Task: For heading  Tahoma with underline.  font size for heading20,  'Change the font style of data to'Arial.  and font size to 12,  Change the alignment of both headline & data to Align left.  In the sheet  Expense Tracker Log Workbook Spreadsheet
Action: Mouse moved to (1059, 44)
Screenshot: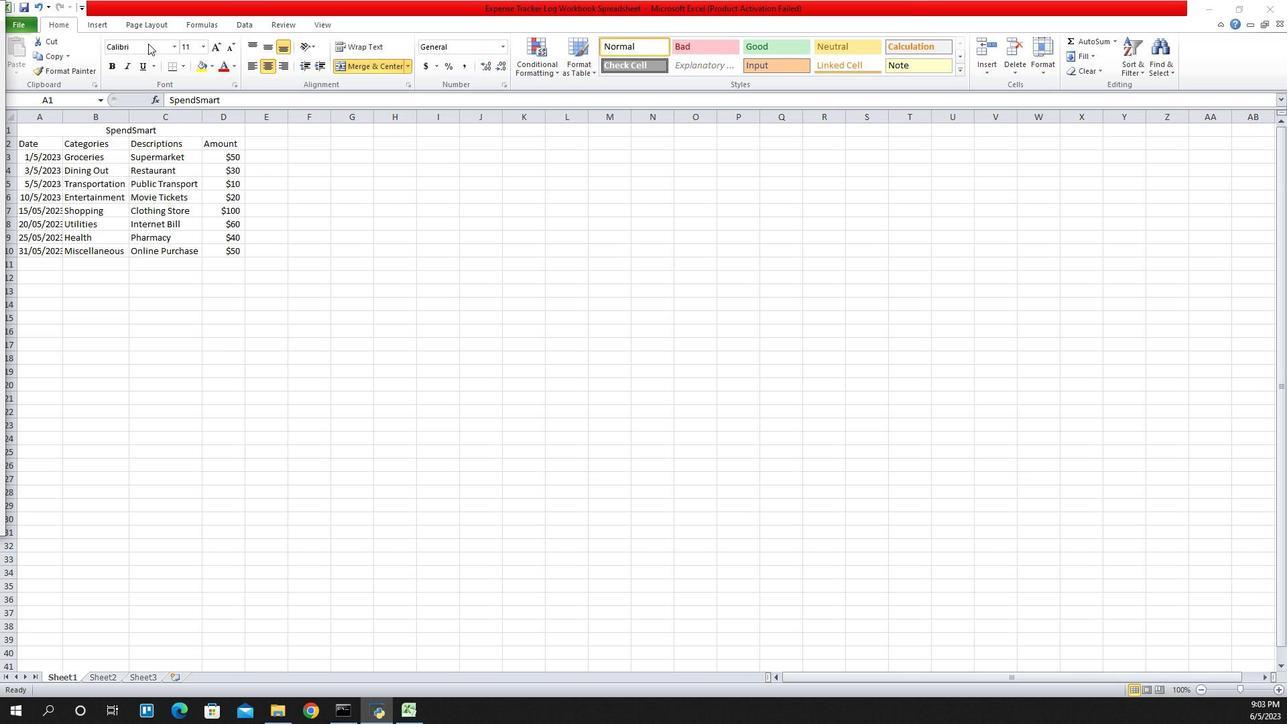 
Action: Mouse pressed left at (1059, 44)
Screenshot: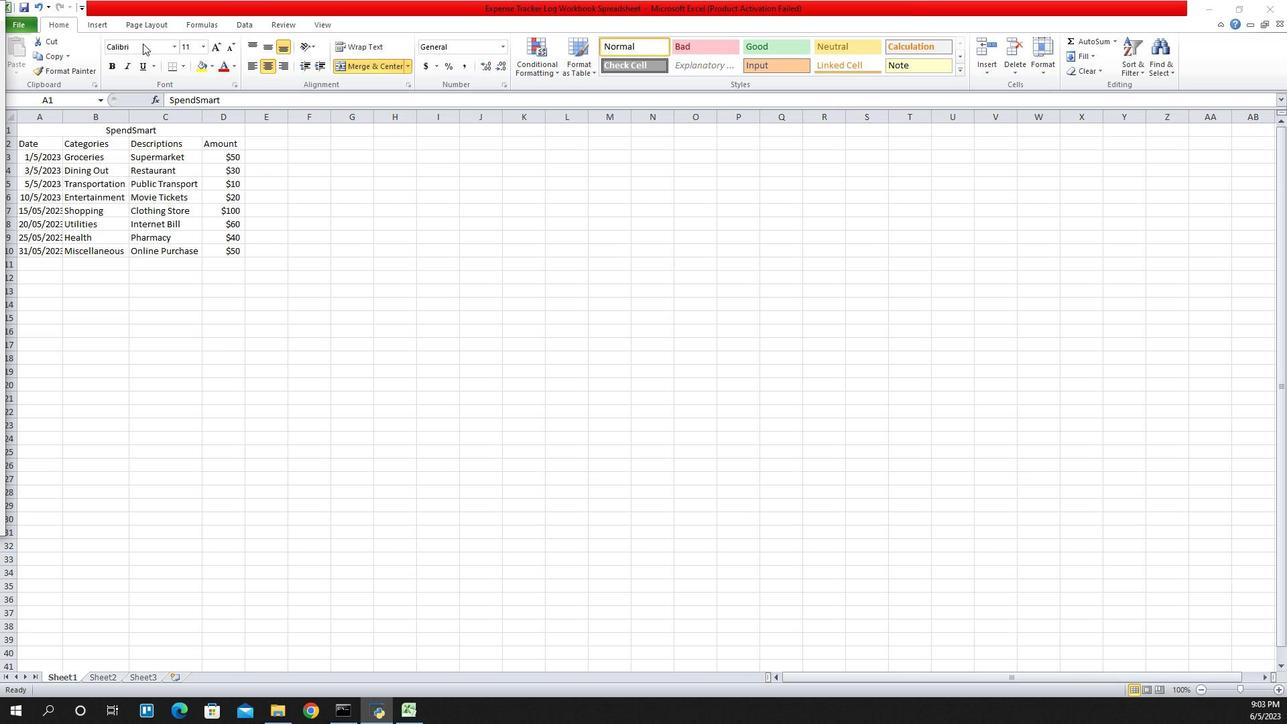 
Action: Mouse moved to (1053, 48)
Screenshot: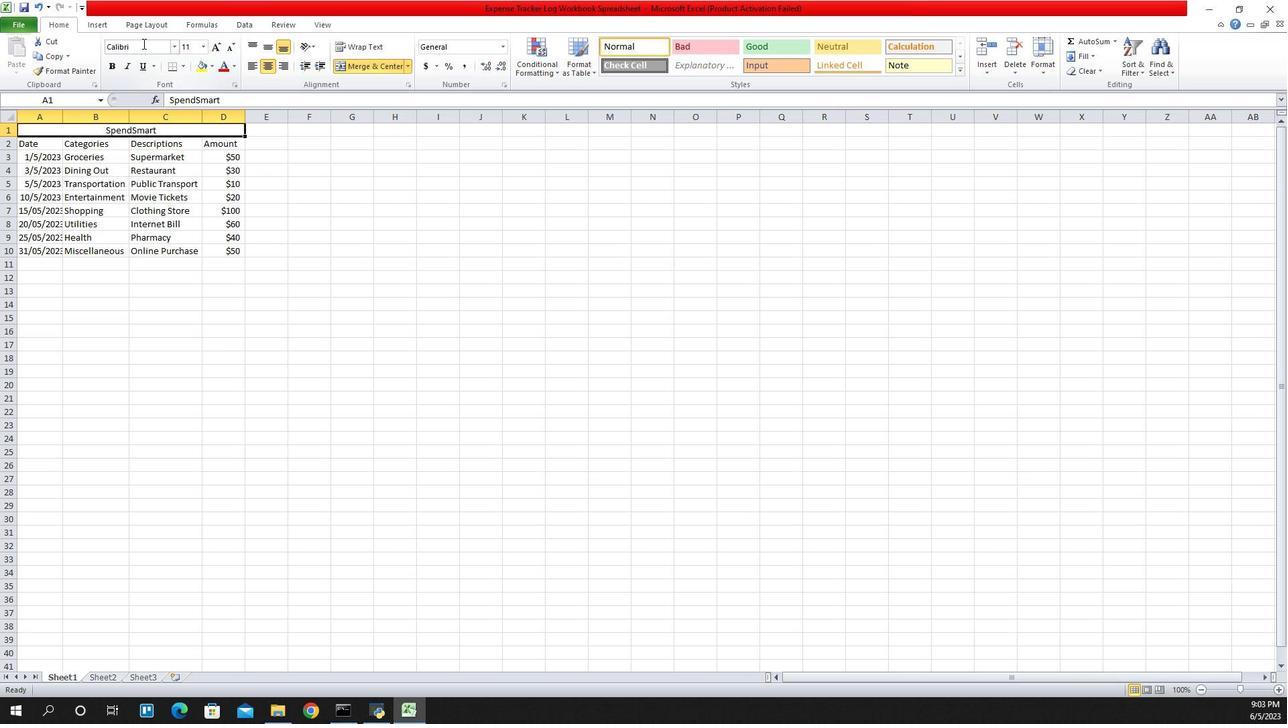 
Action: Mouse pressed left at (1053, 48)
Screenshot: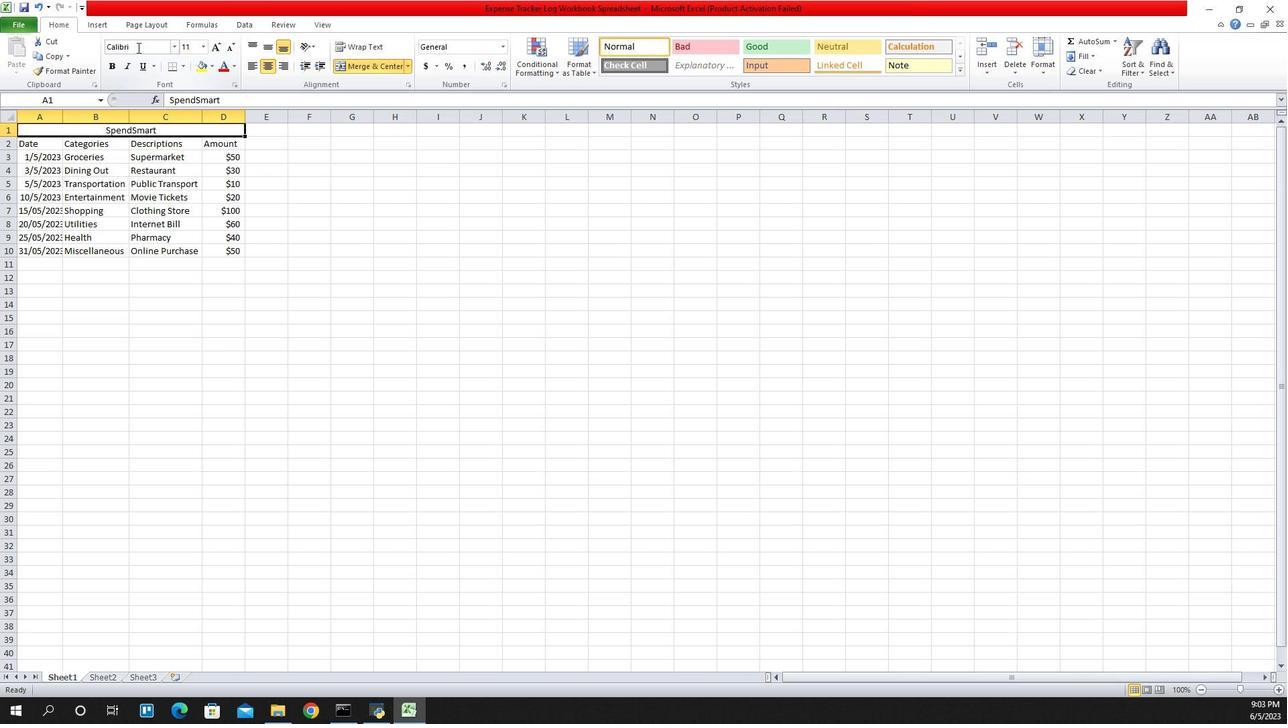 
Action: Key pressed <Key.backspace><Key.caps_lock>T<Key.caps_lock>ahoma<Key.enter>
Screenshot: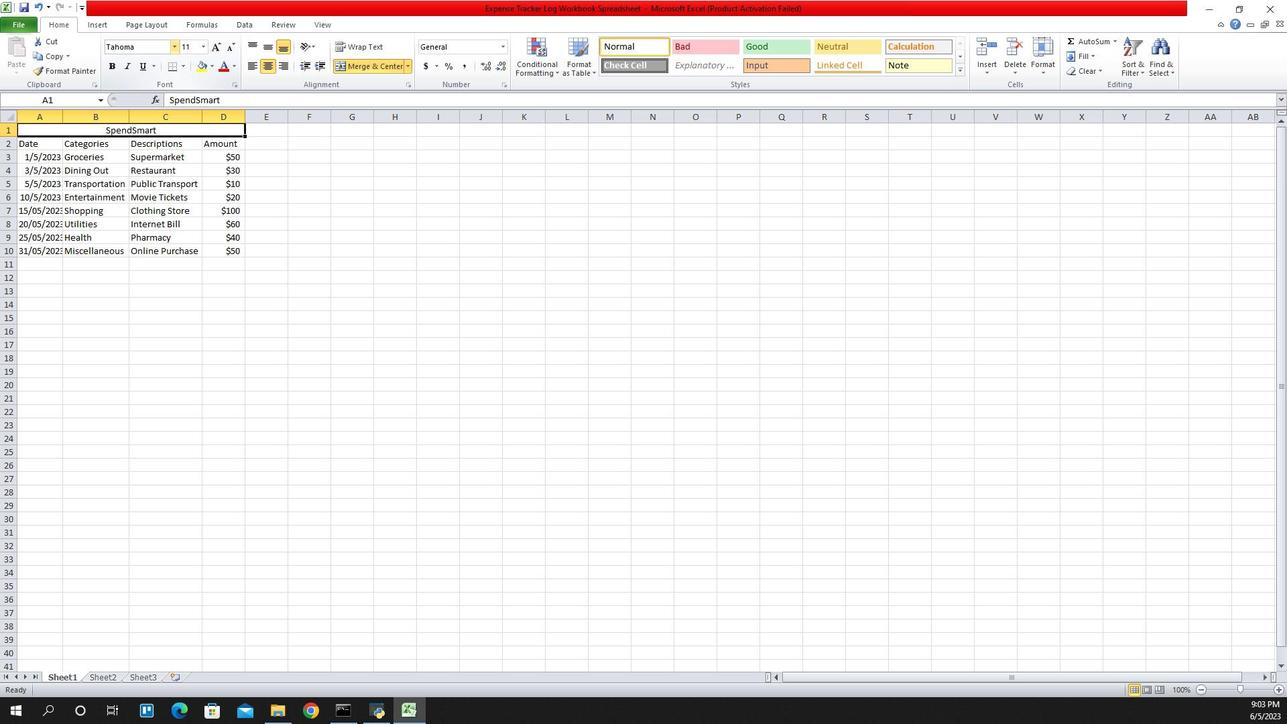 
Action: Mouse moved to (1060, 67)
Screenshot: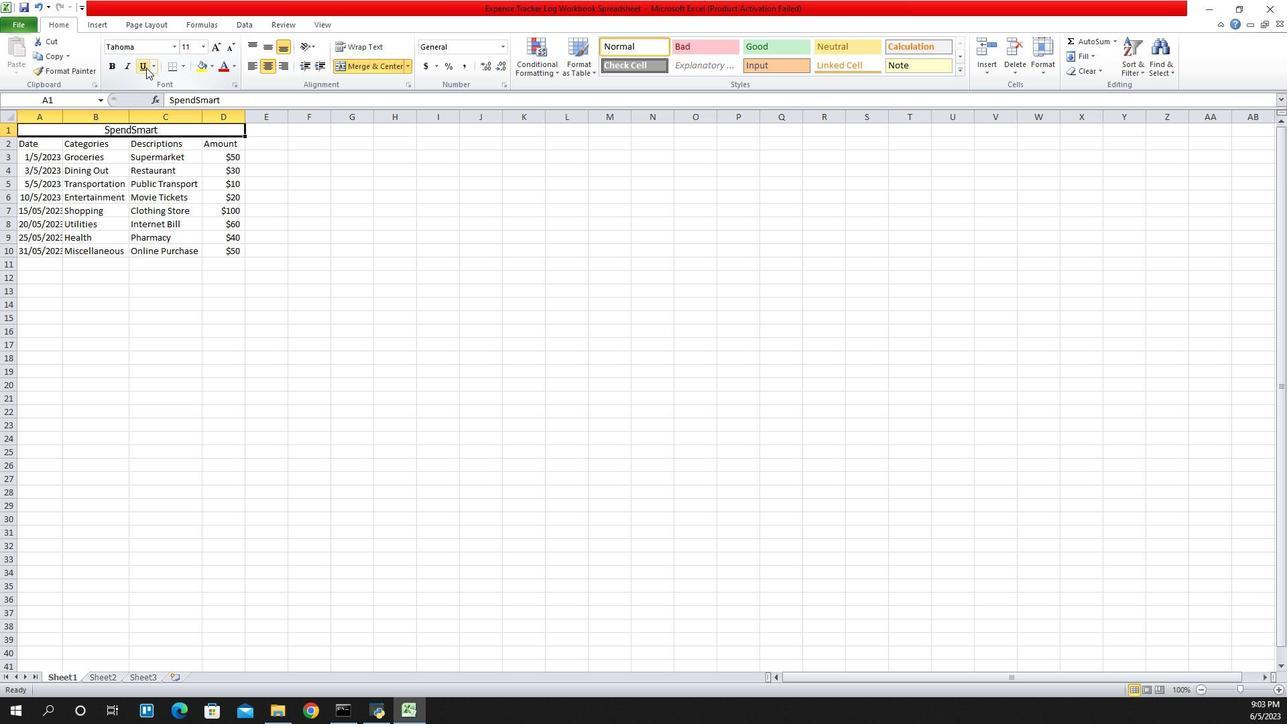 
Action: Mouse pressed left at (1060, 67)
Screenshot: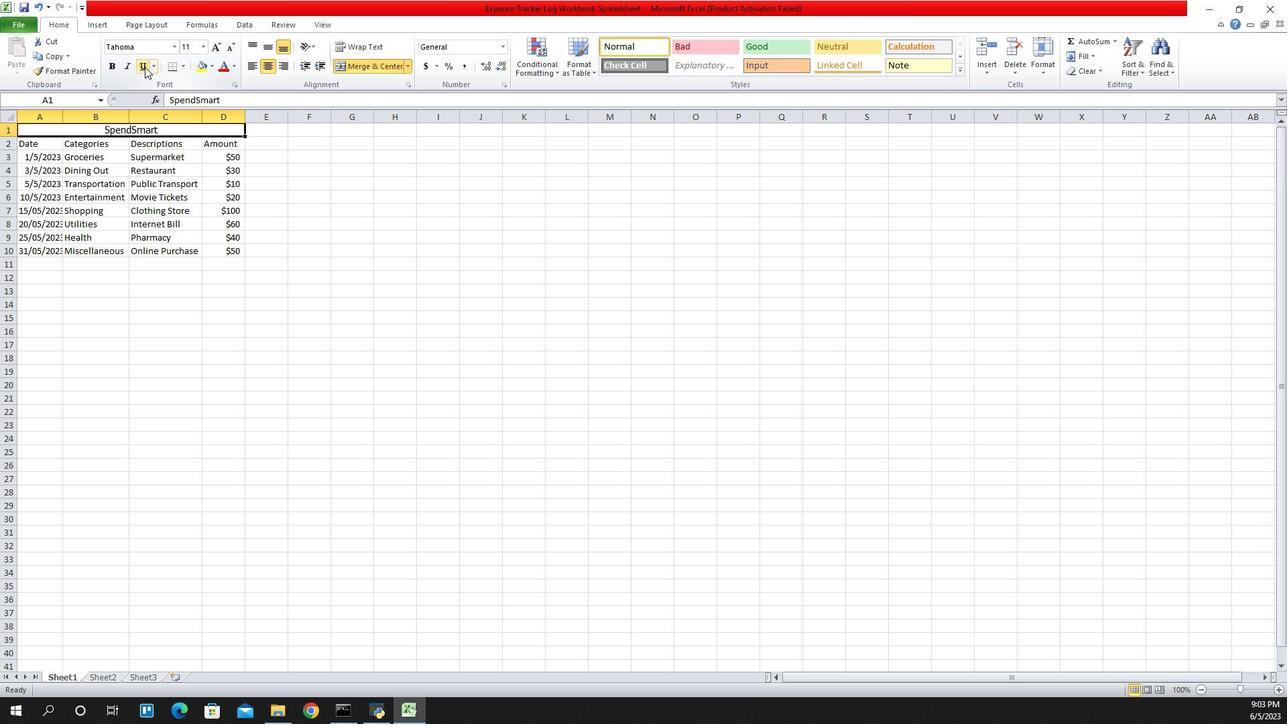
Action: Mouse moved to (1117, 48)
Screenshot: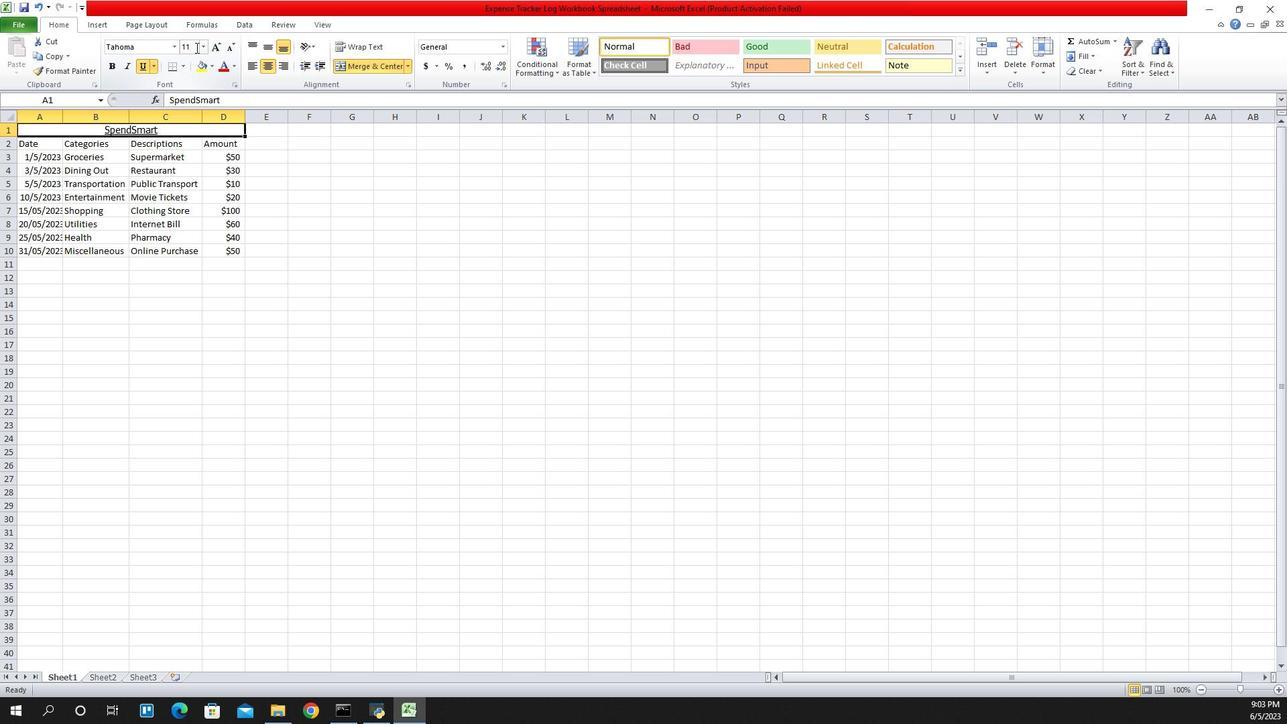 
Action: Mouse pressed left at (1117, 48)
Screenshot: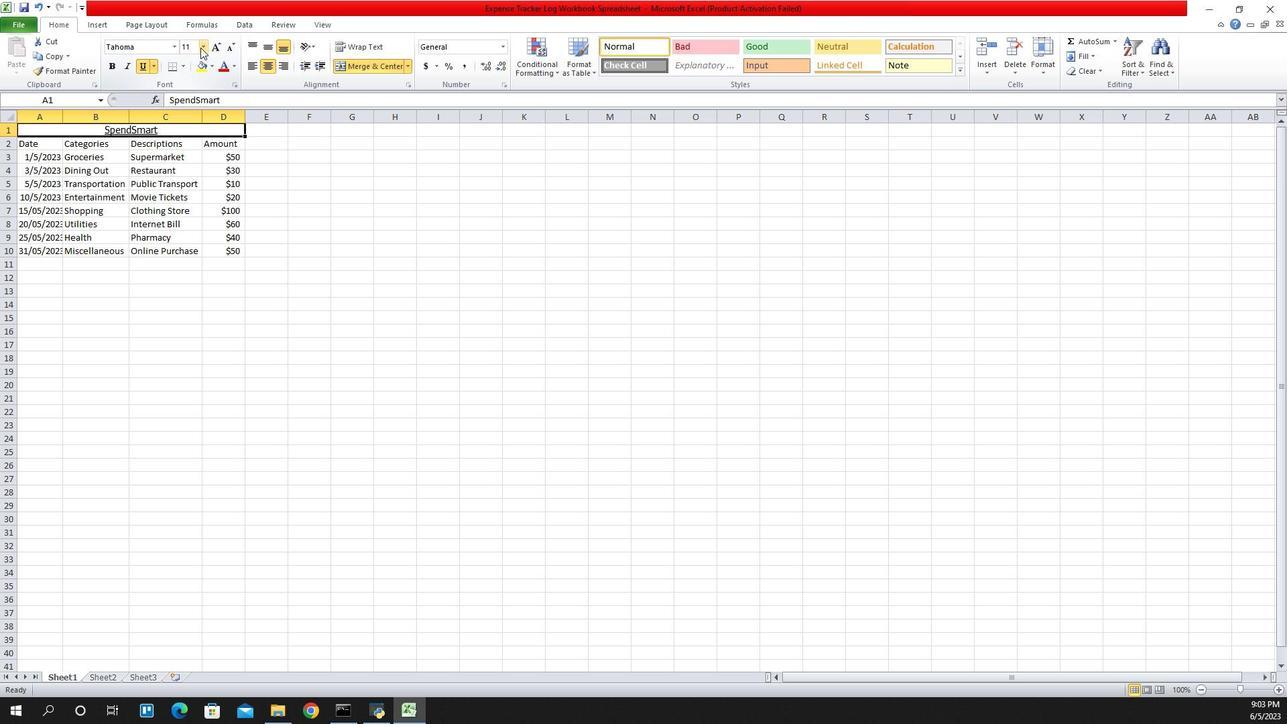 
Action: Mouse moved to (1105, 153)
Screenshot: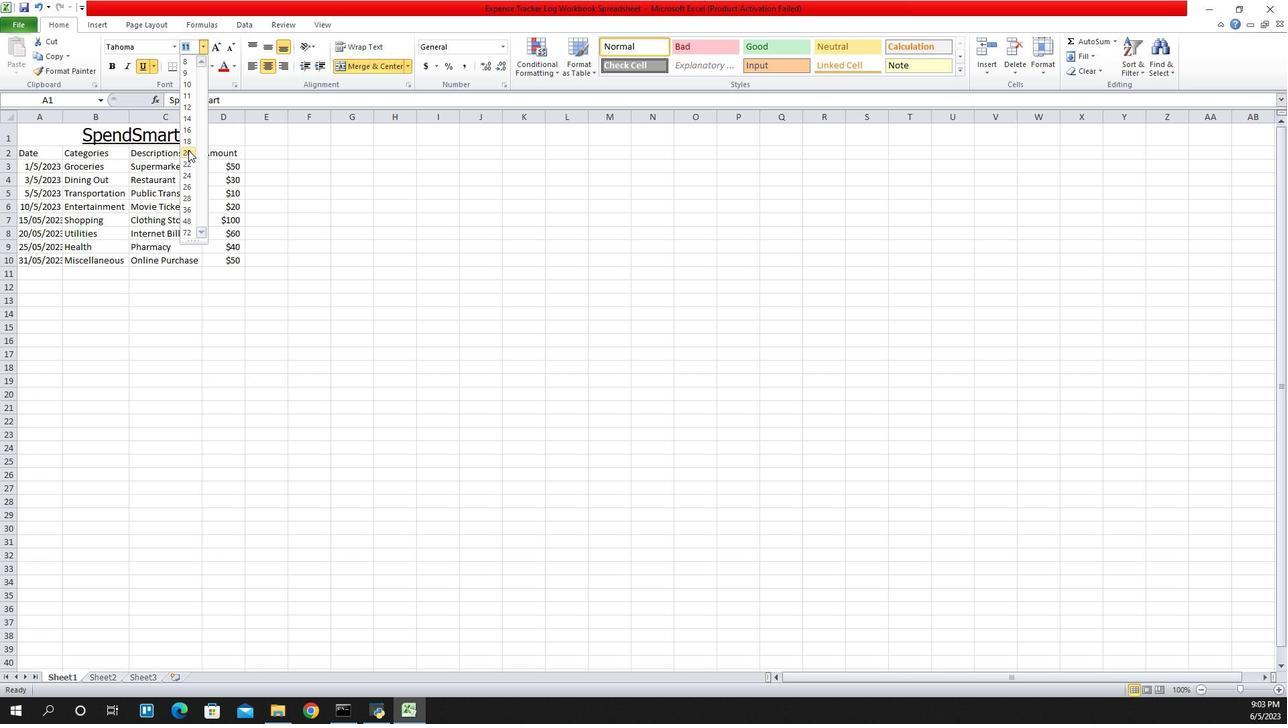 
Action: Mouse pressed left at (1105, 153)
Screenshot: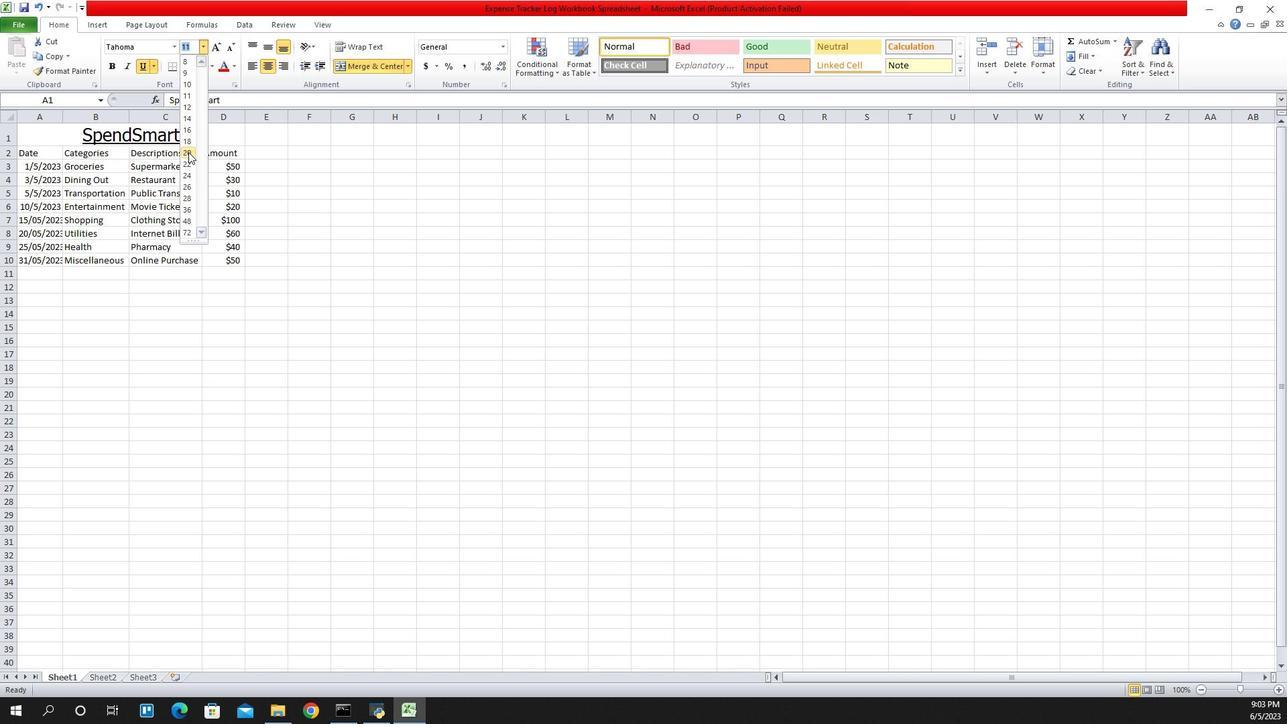 
Action: Mouse moved to (954, 152)
Screenshot: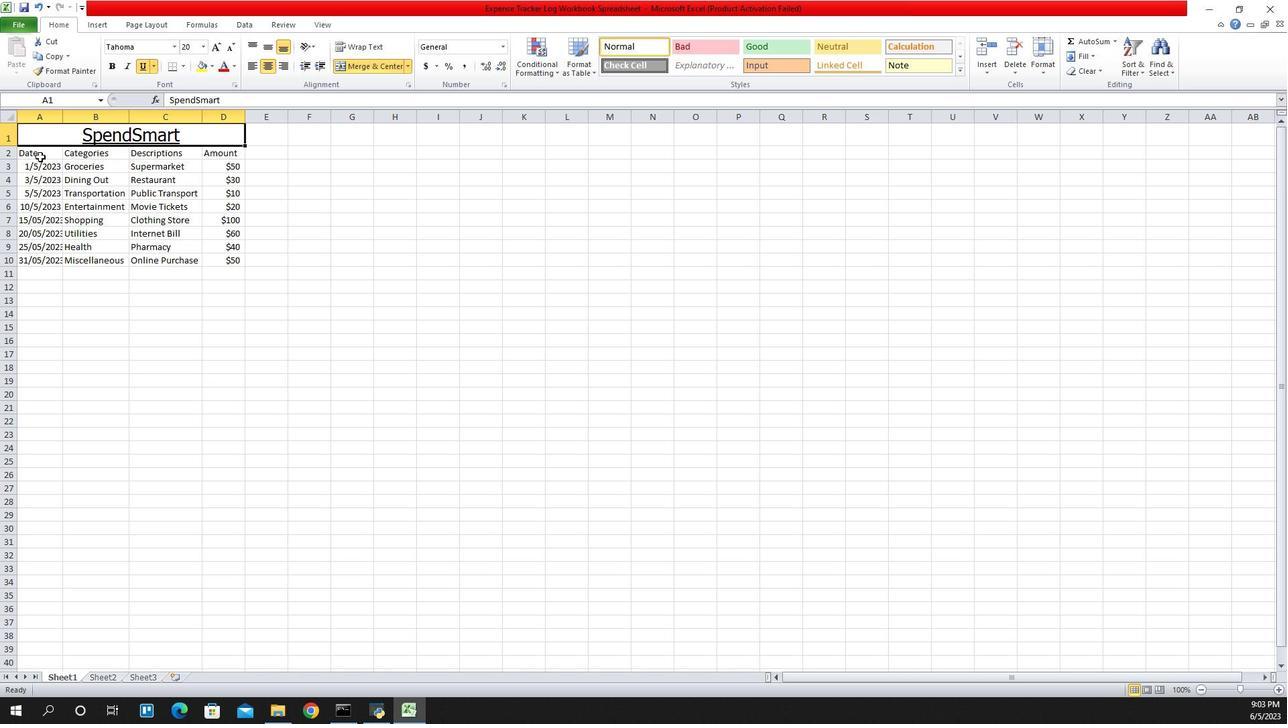 
Action: Mouse pressed left at (954, 152)
Screenshot: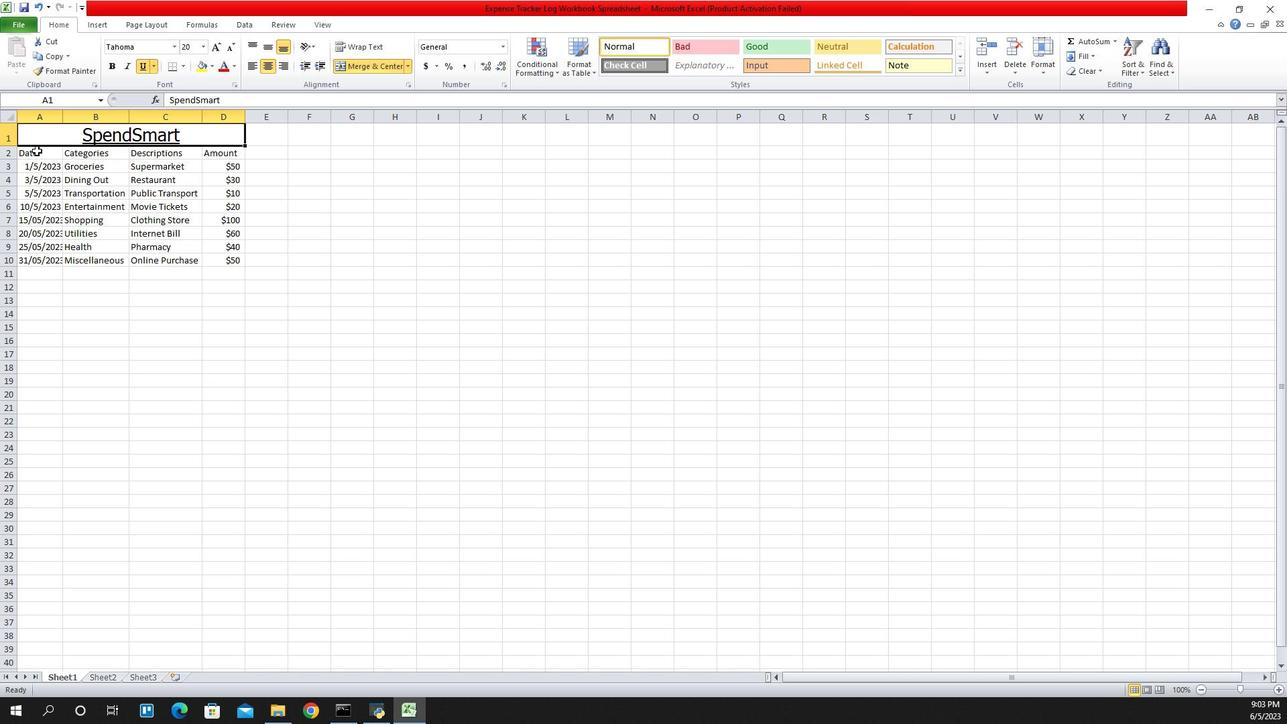 
Action: Mouse moved to (1092, 47)
Screenshot: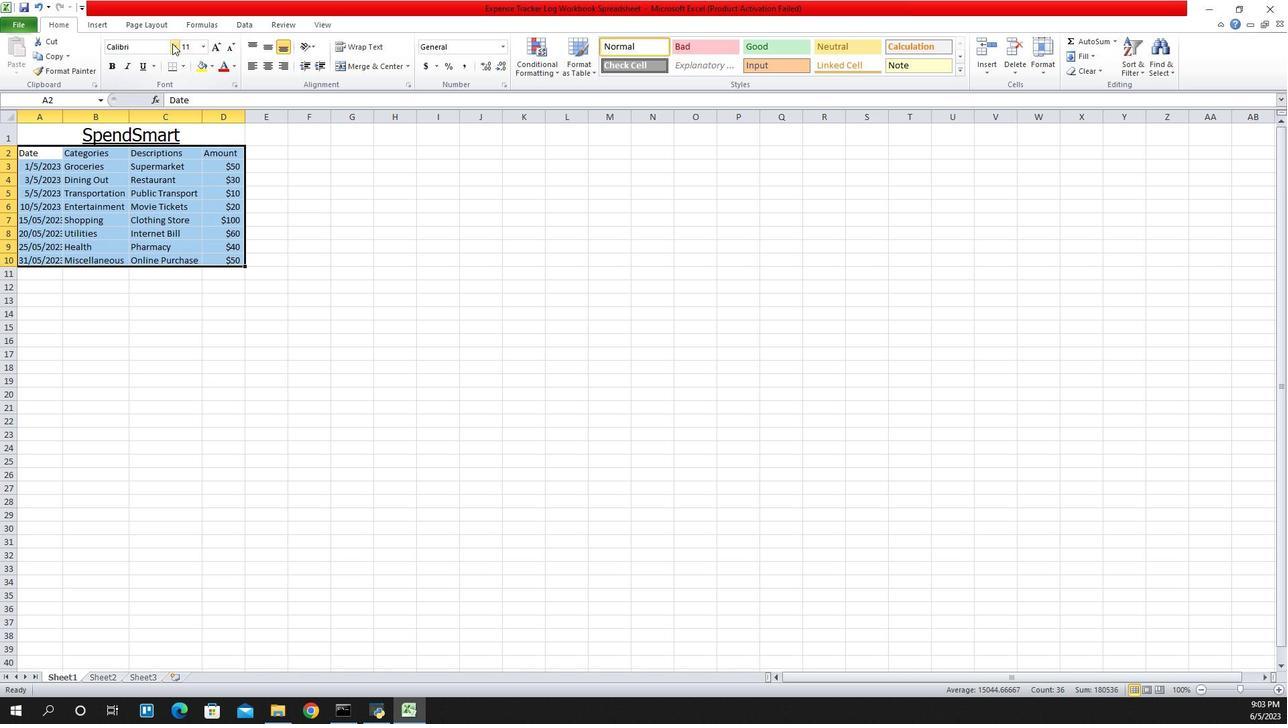
Action: Mouse pressed left at (1092, 47)
Screenshot: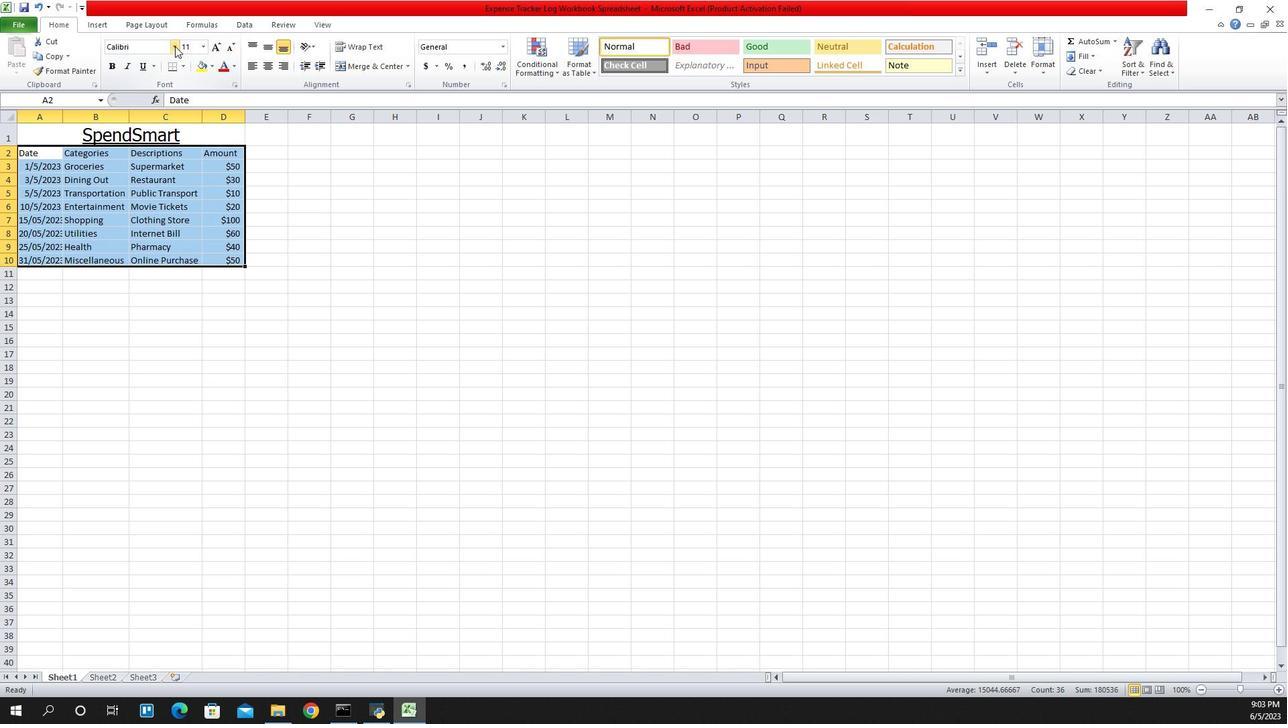 
Action: Mouse moved to (1065, 155)
Screenshot: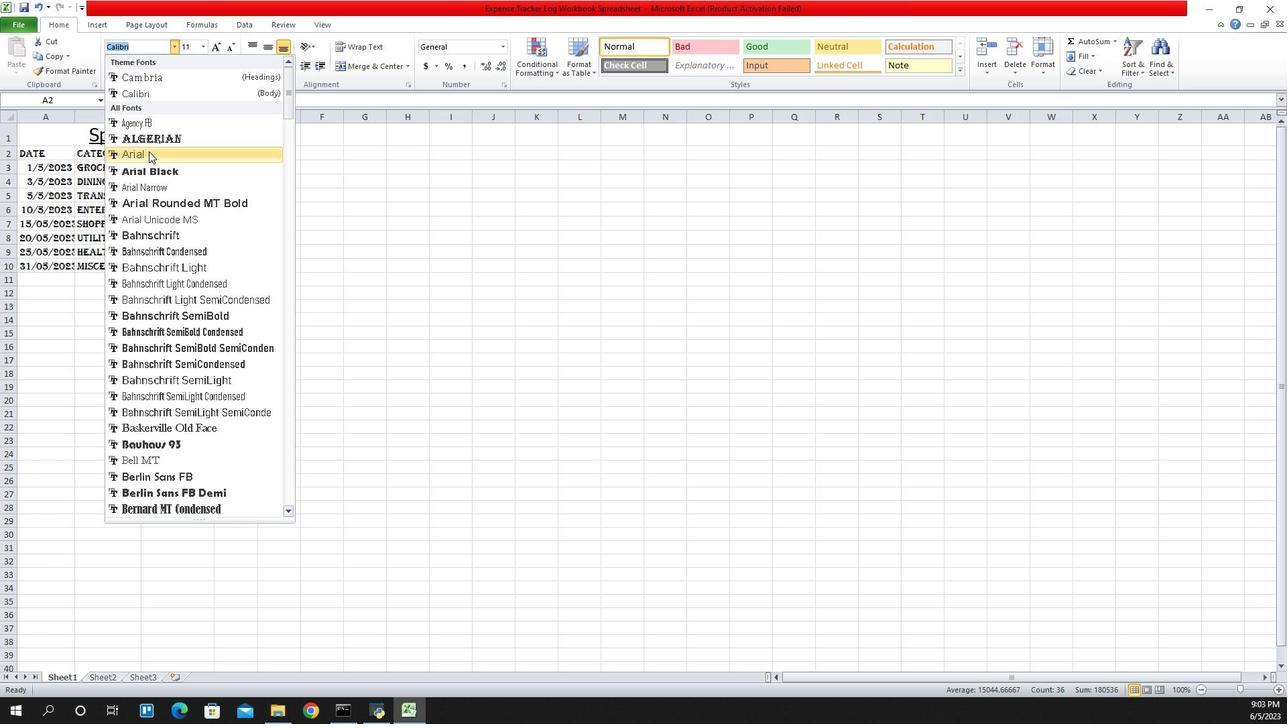 
Action: Mouse pressed left at (1065, 155)
Screenshot: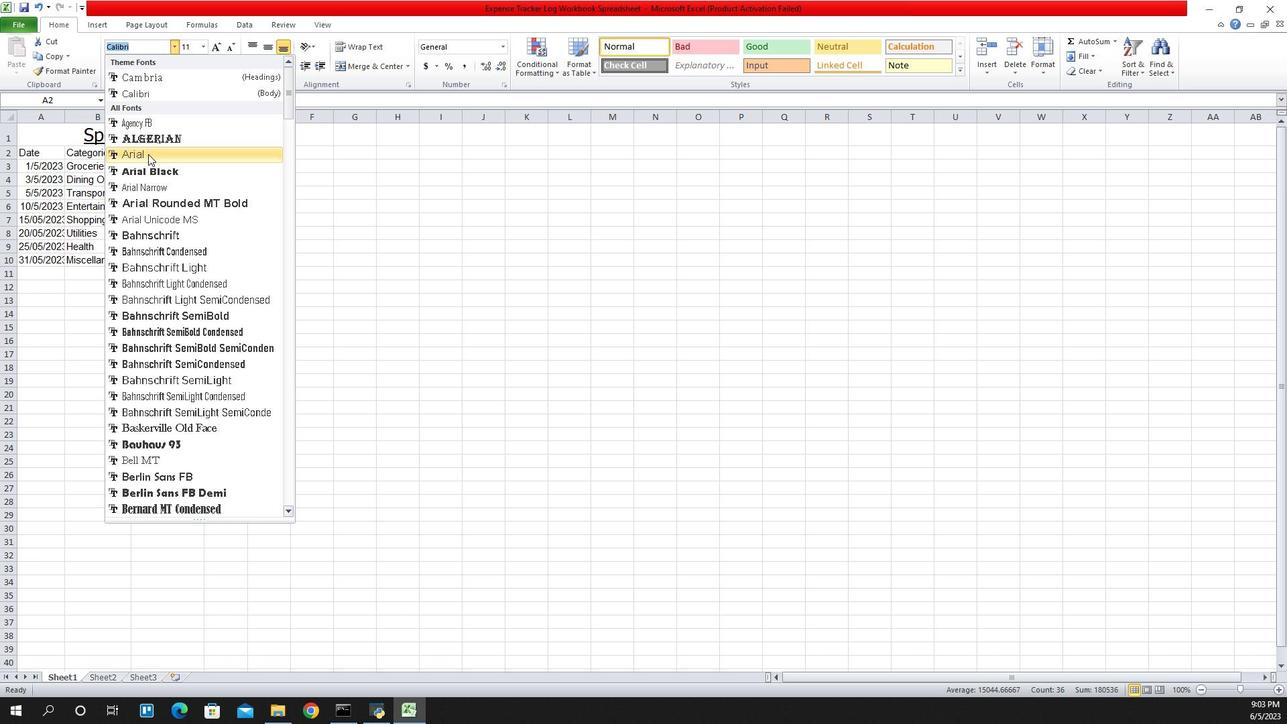 
Action: Mouse moved to (1122, 43)
Screenshot: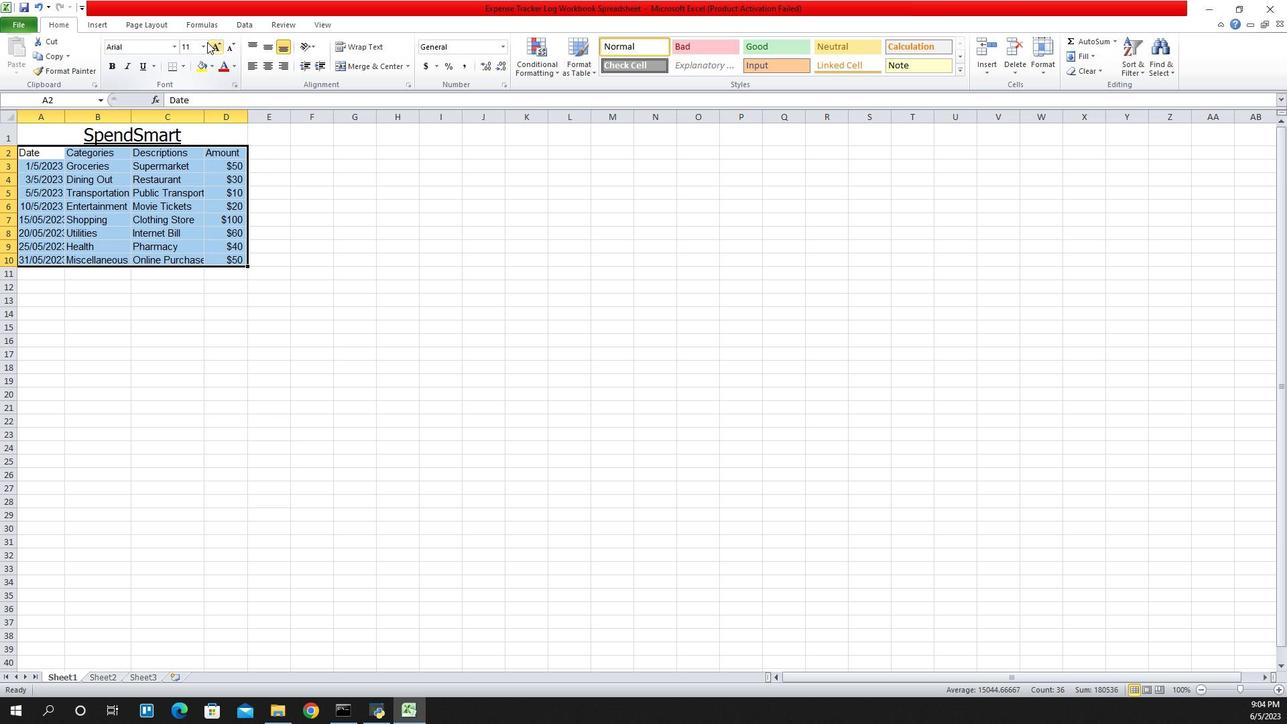 
Action: Mouse pressed left at (1122, 43)
Screenshot: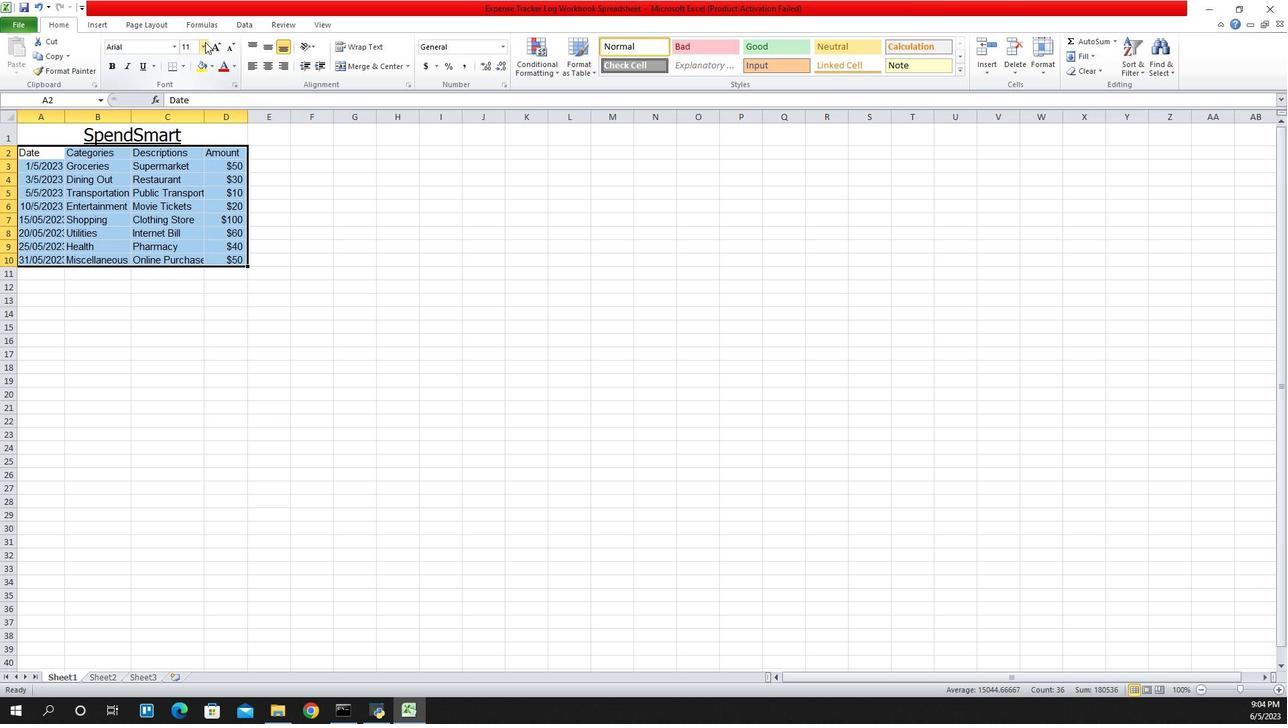 
Action: Mouse moved to (1106, 105)
Screenshot: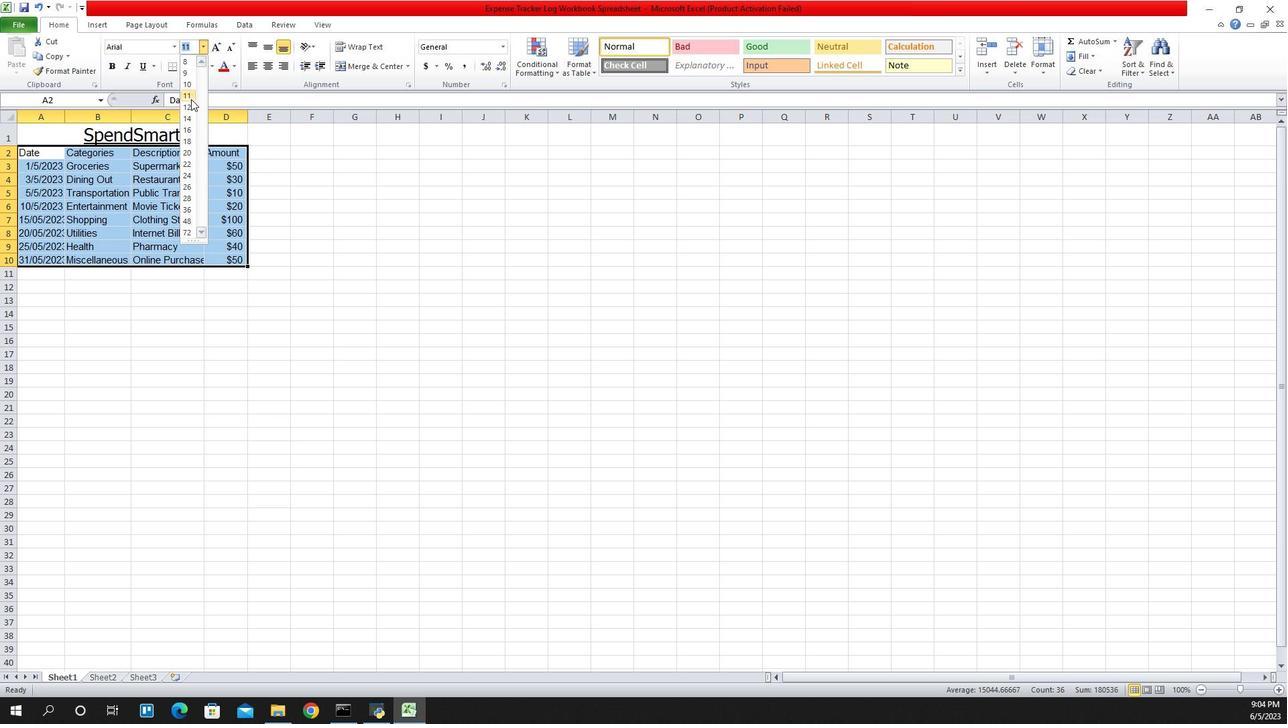 
Action: Mouse pressed left at (1106, 105)
Screenshot: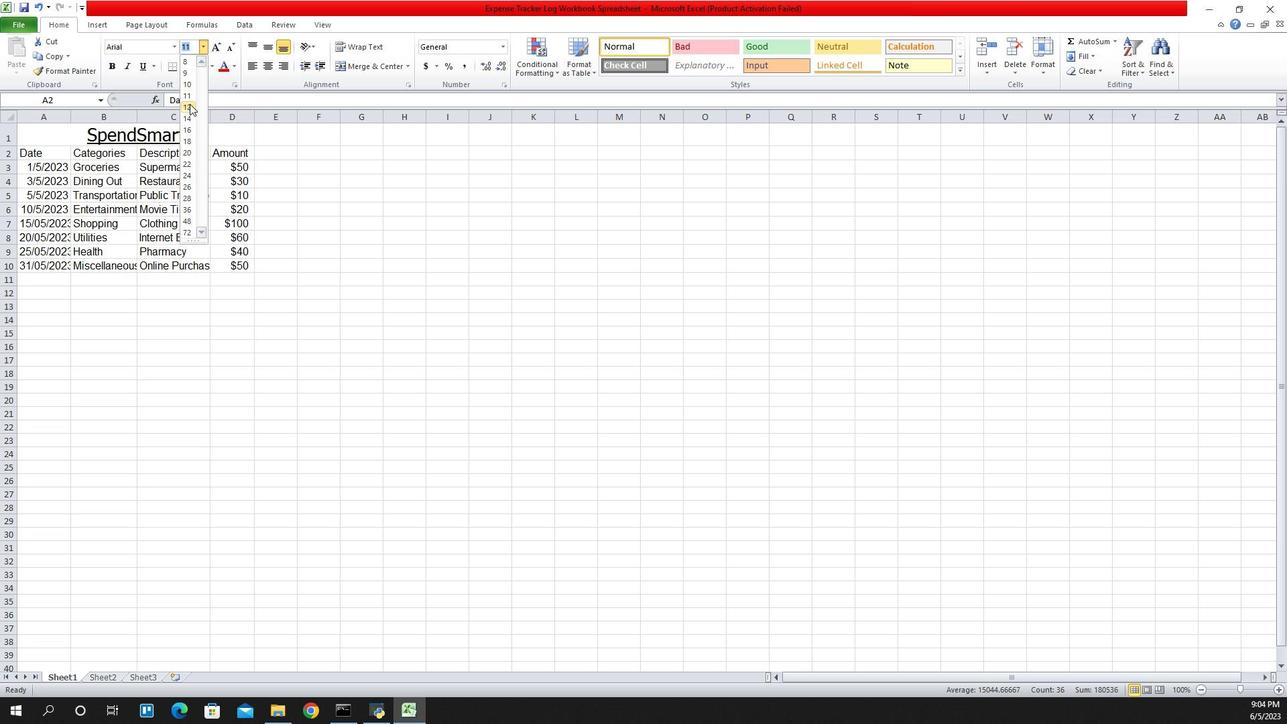 
Action: Mouse moved to (1023, 133)
Screenshot: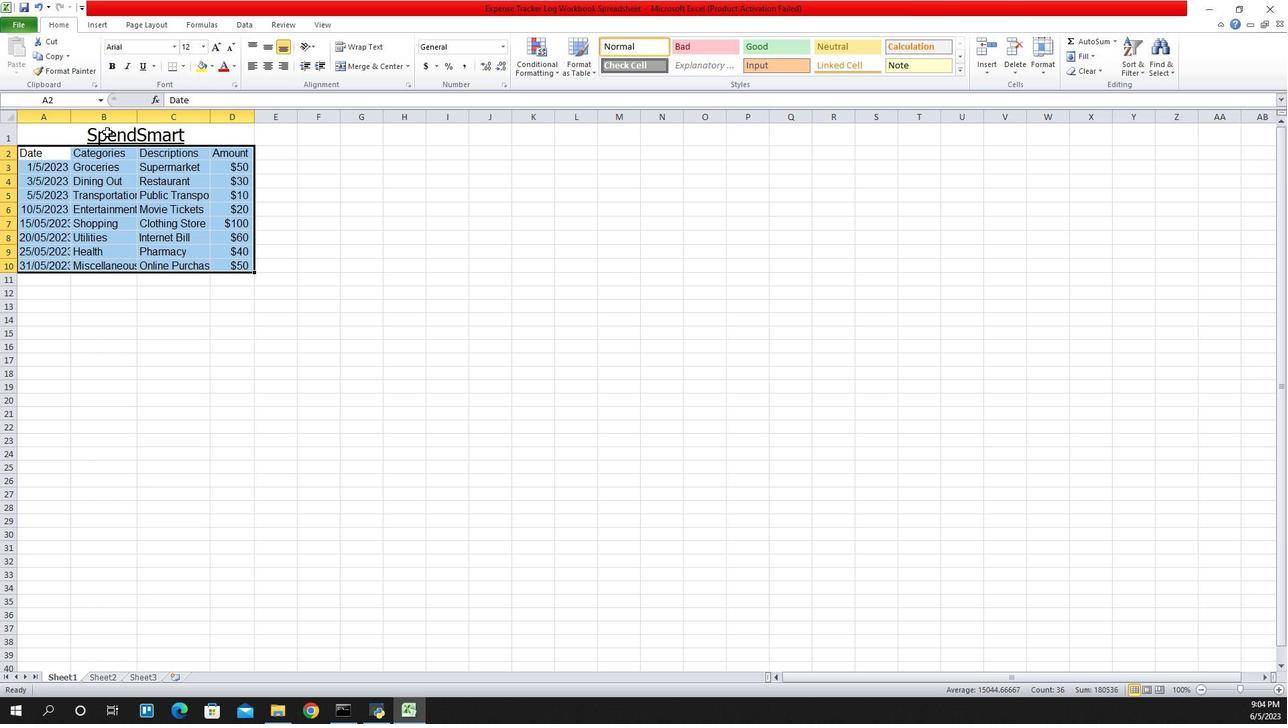 
Action: Mouse pressed left at (1023, 133)
Screenshot: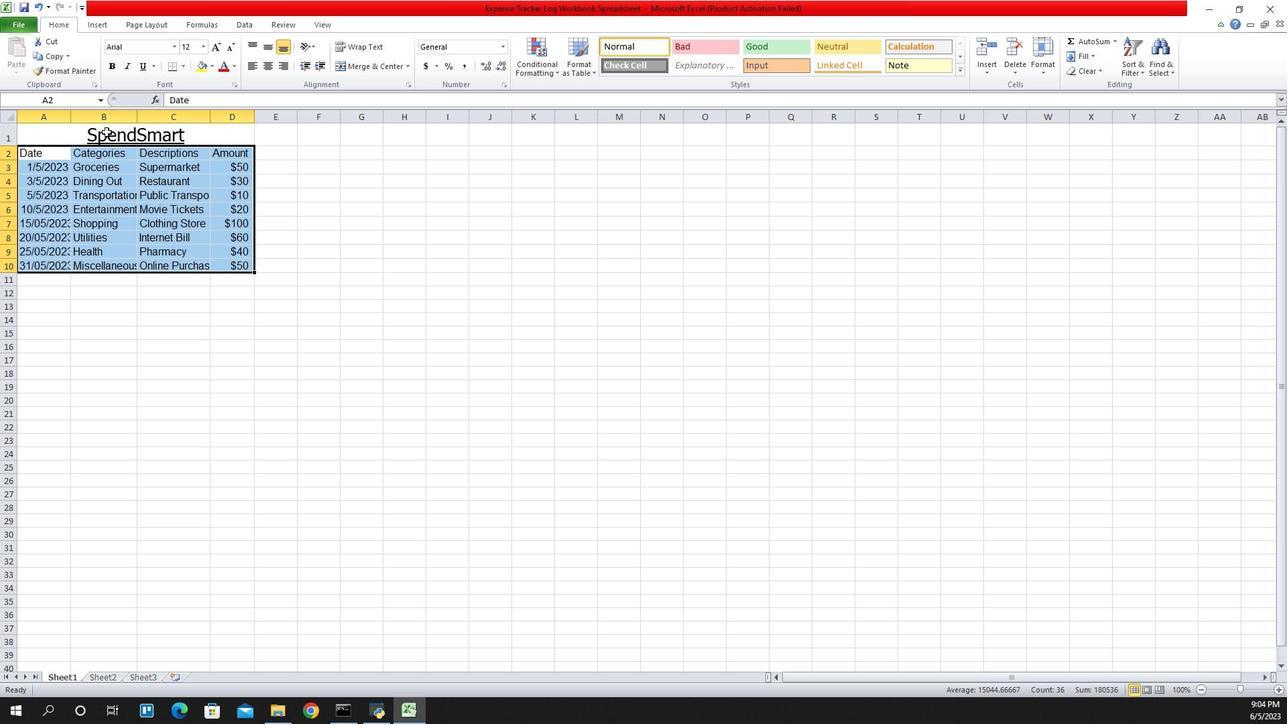 
Action: Mouse moved to (1168, 65)
Screenshot: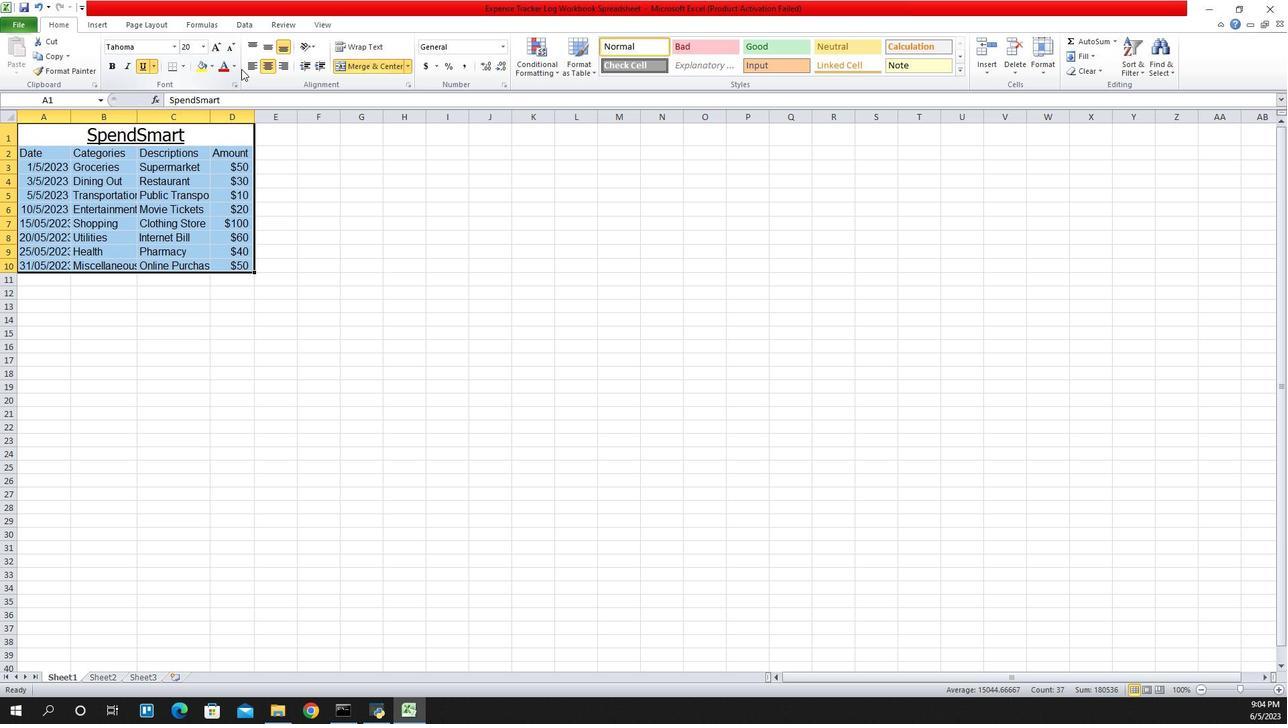 
Action: Mouse pressed left at (1168, 65)
Screenshot: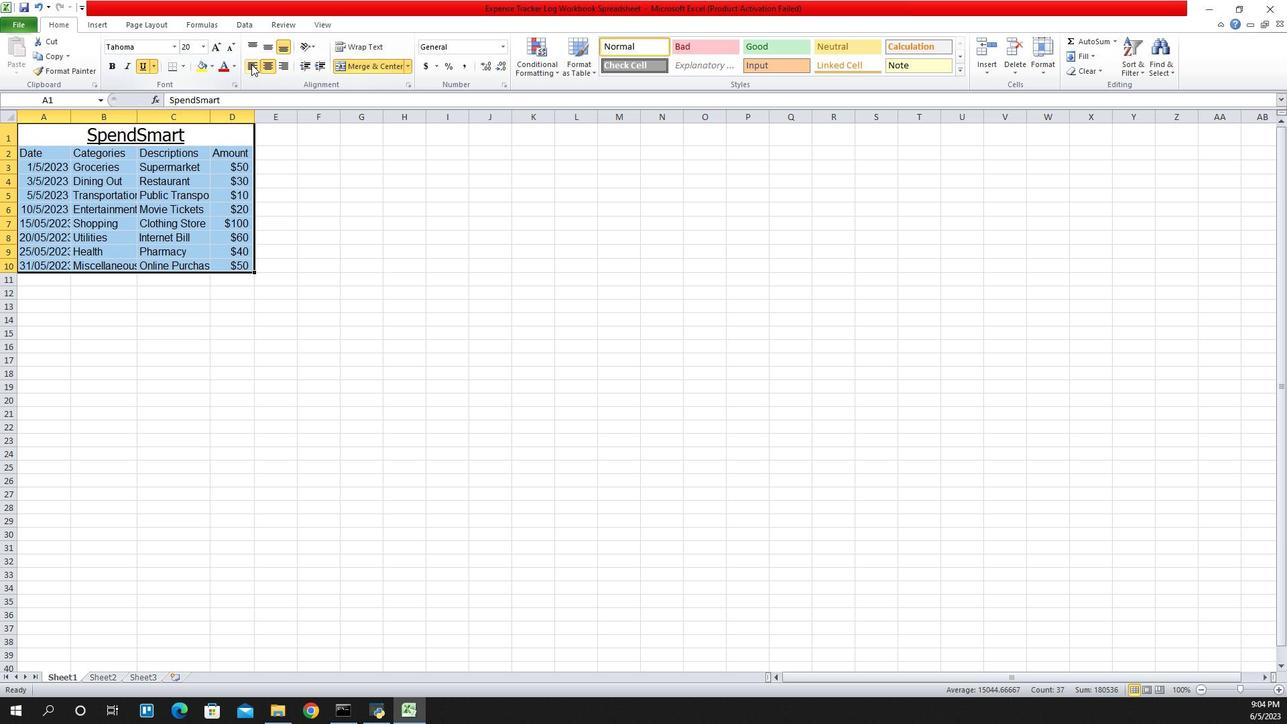 
Action: Mouse moved to (986, 122)
Screenshot: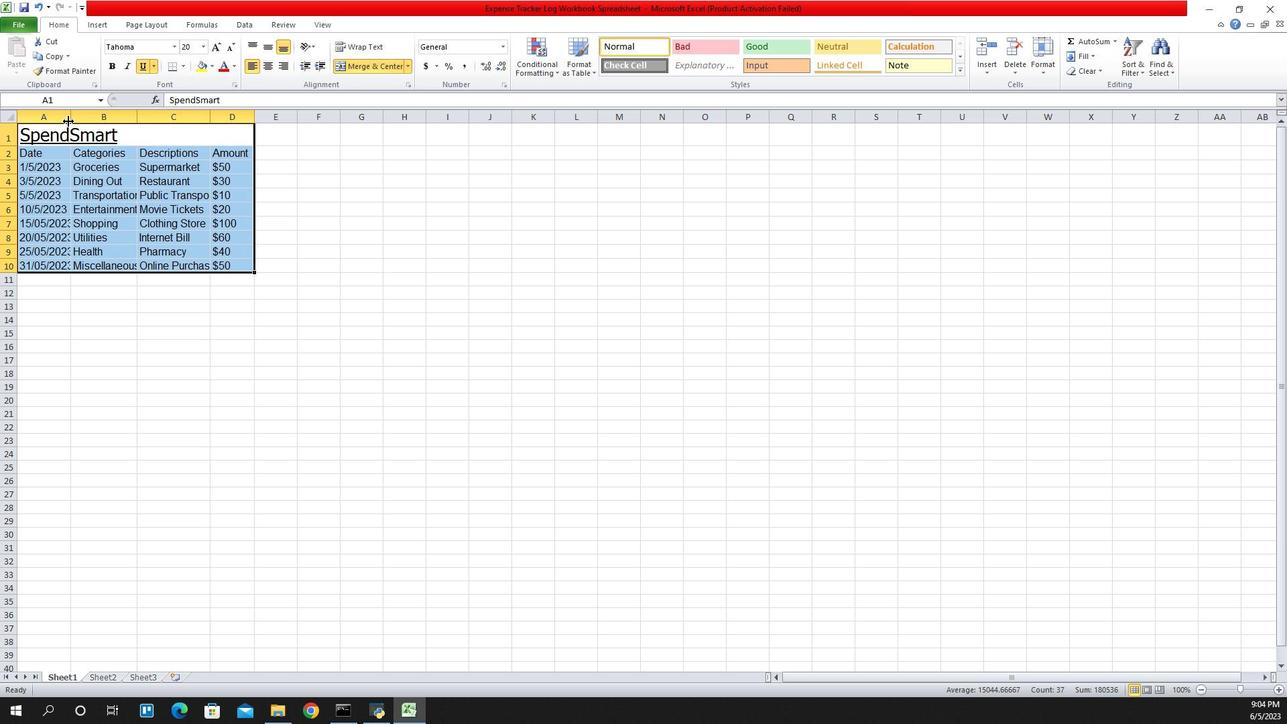 
Action: Mouse pressed left at (986, 122)
Screenshot: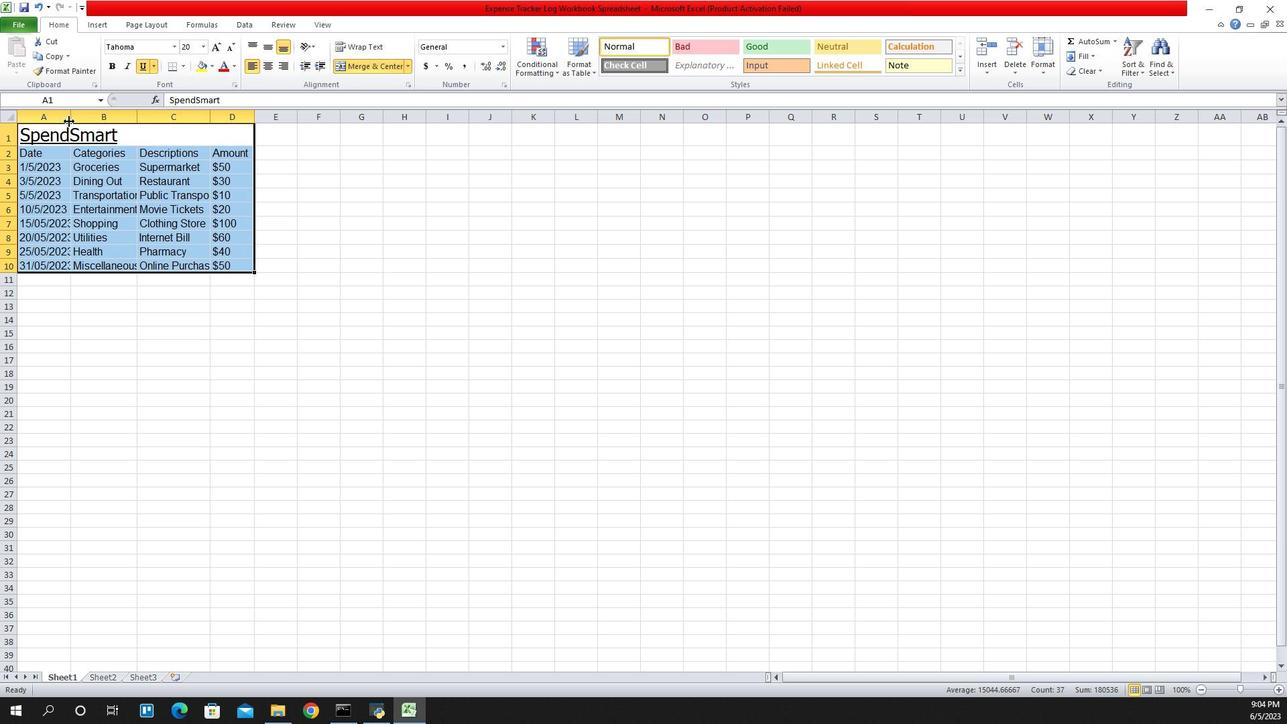
Action: Mouse pressed left at (986, 122)
Screenshot: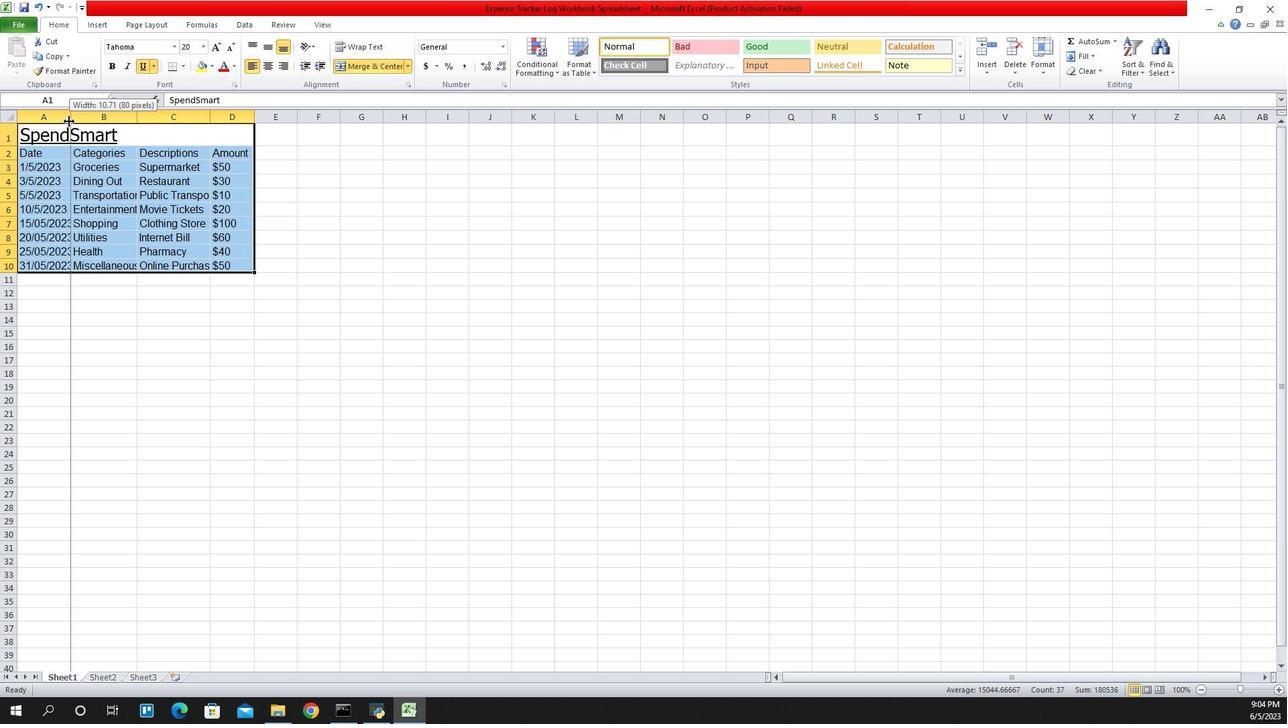 
Action: Mouse moved to (1061, 121)
Screenshot: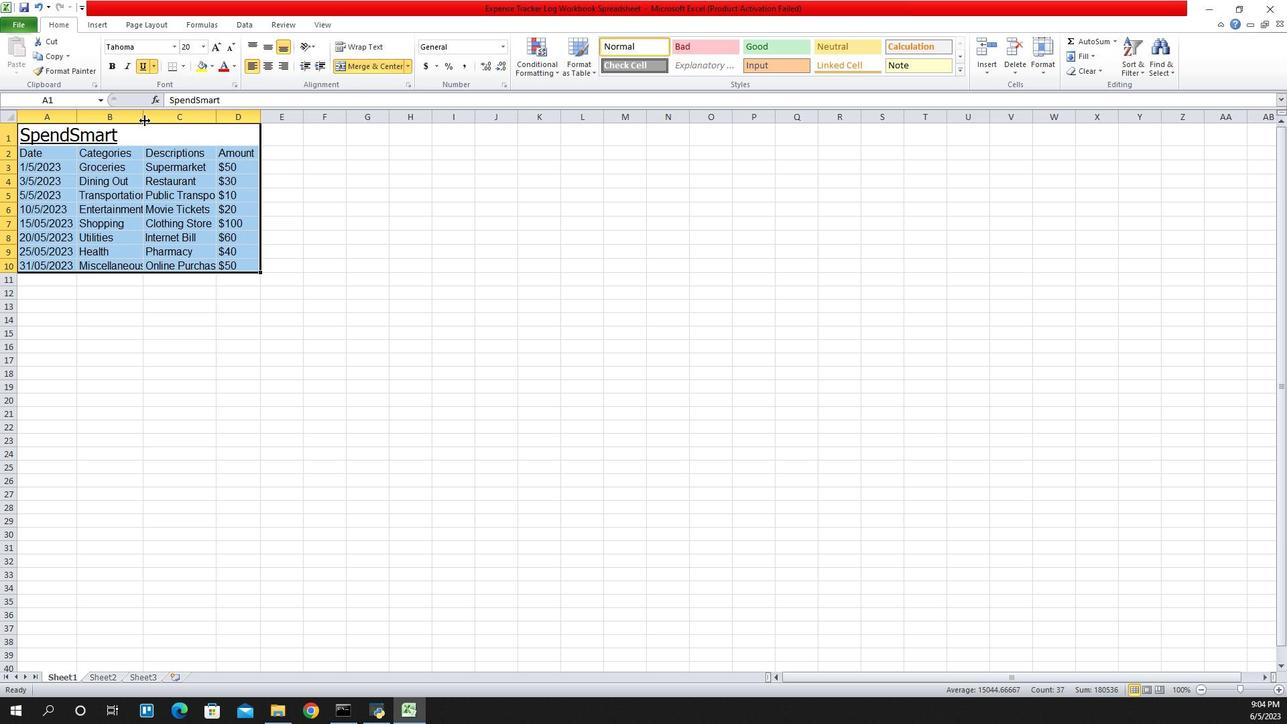 
Action: Mouse pressed left at (1061, 121)
Screenshot: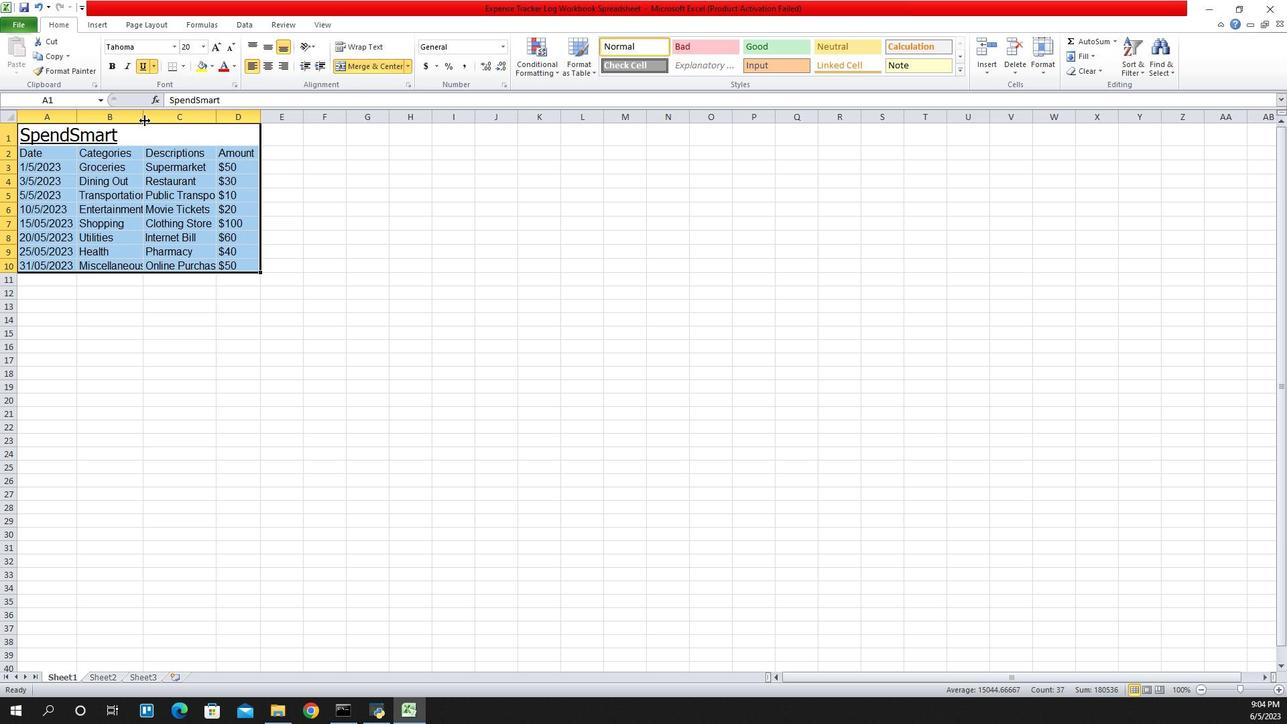 
Action: Mouse pressed left at (1061, 121)
Screenshot: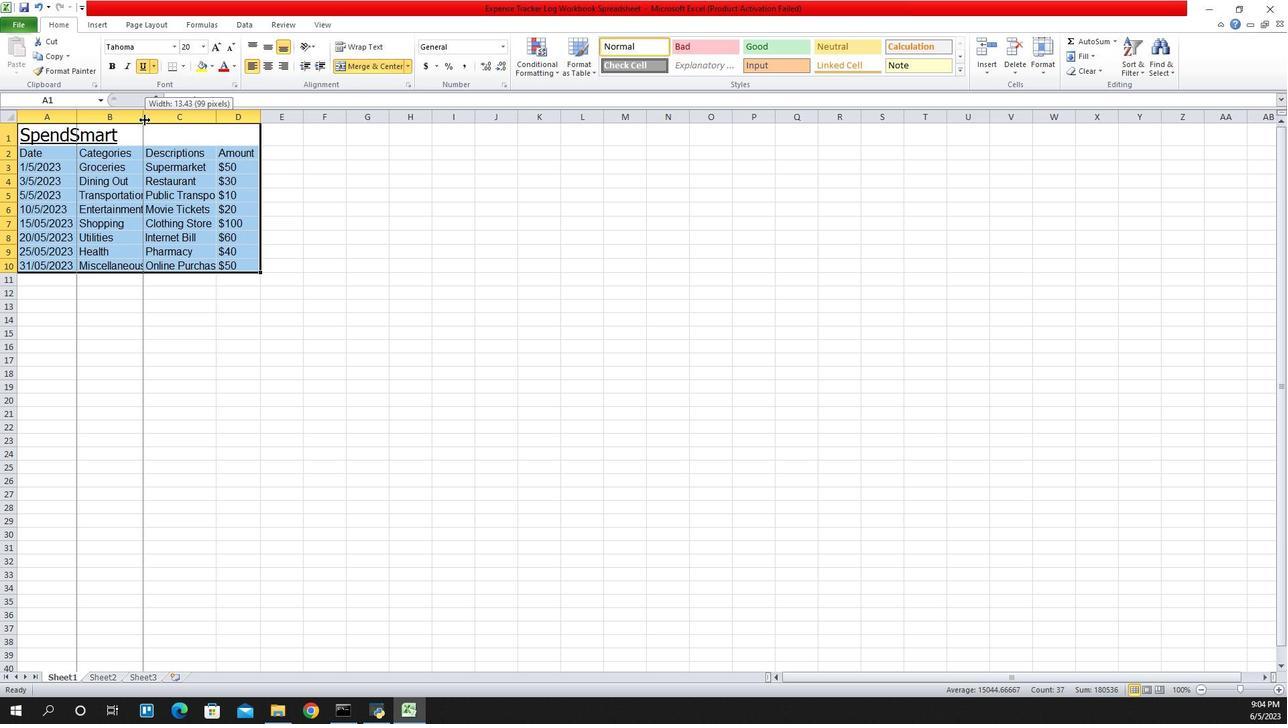 
Action: Mouse moved to (1140, 115)
Screenshot: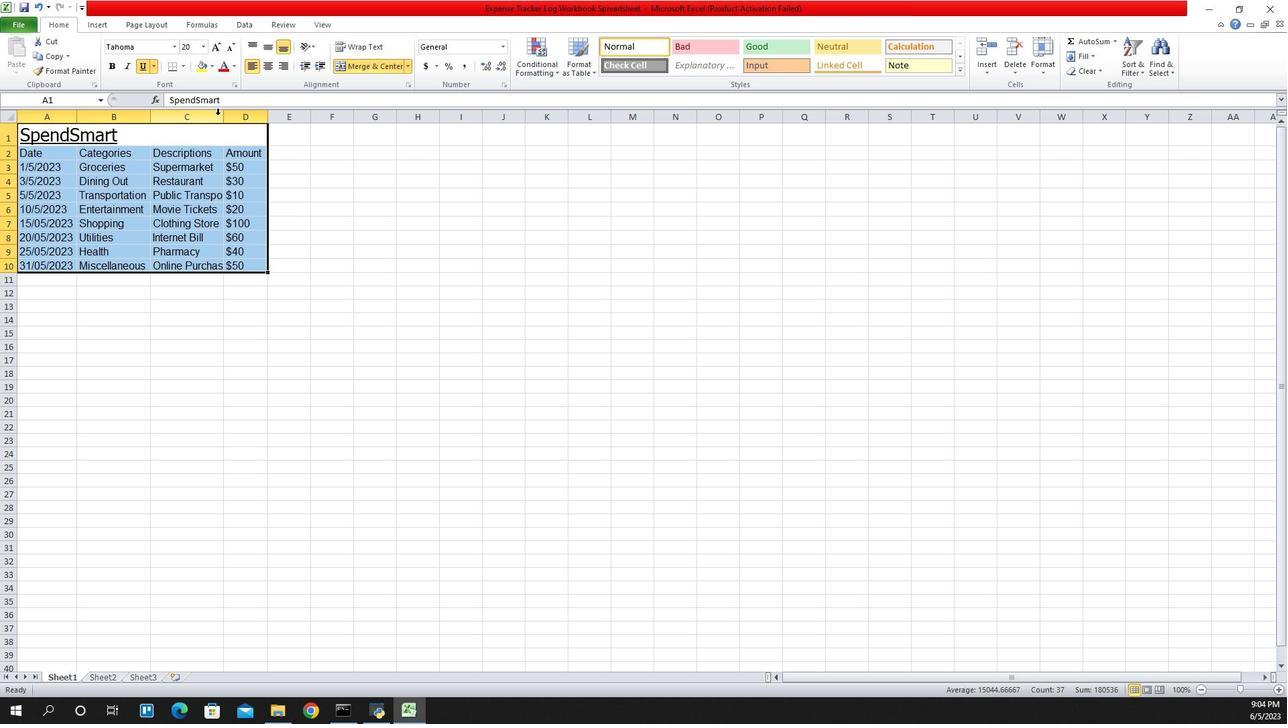 
Action: Mouse pressed left at (1140, 115)
Screenshot: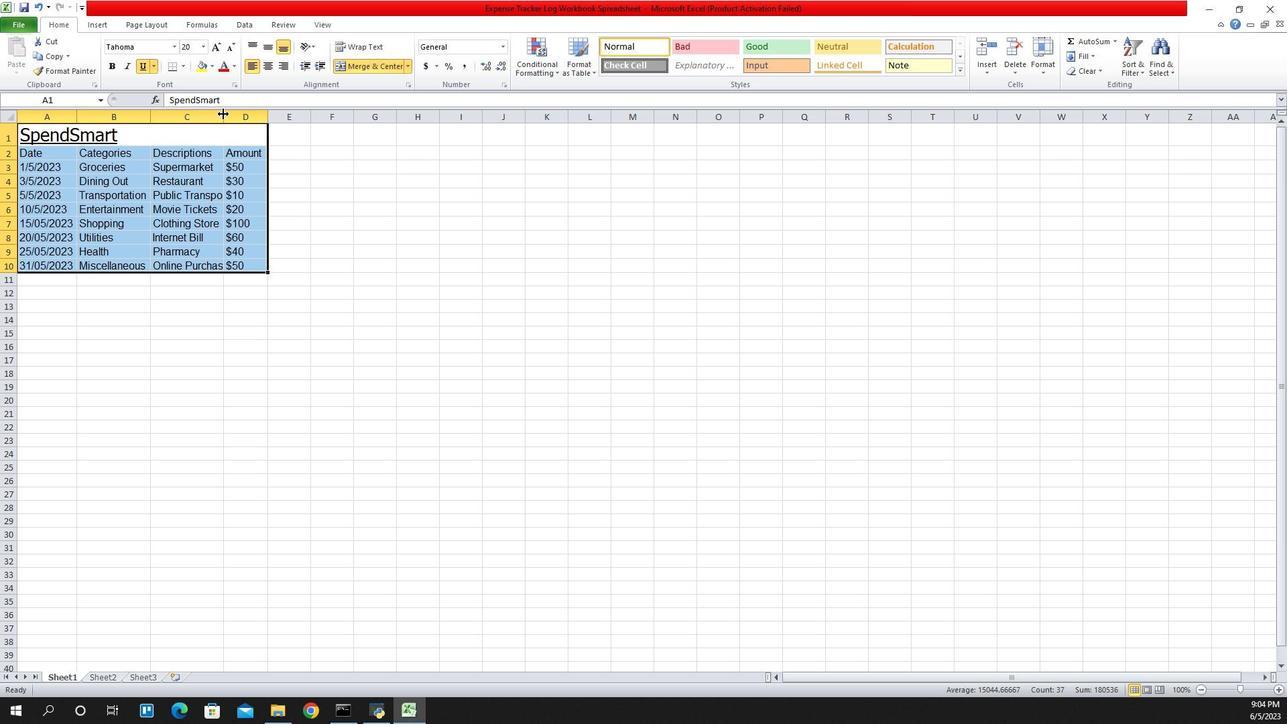 
Action: Mouse pressed left at (1140, 115)
Screenshot: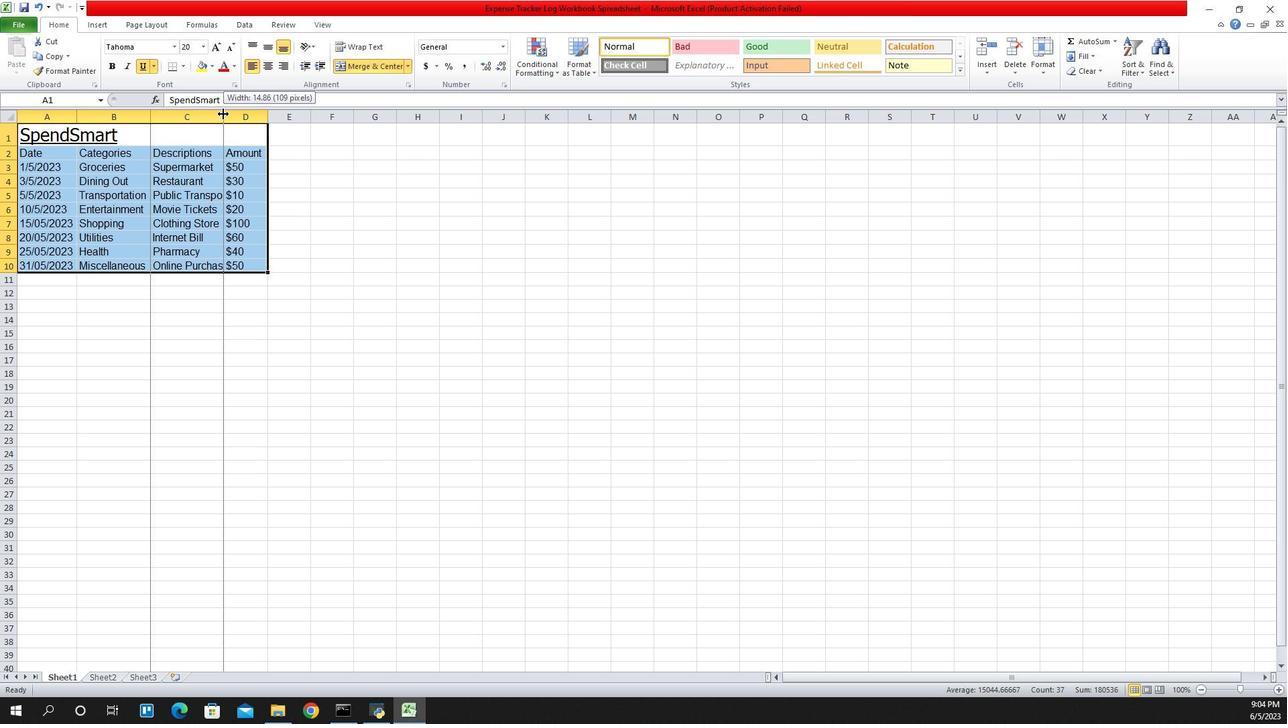 
Action: Mouse moved to (1194, 118)
Screenshot: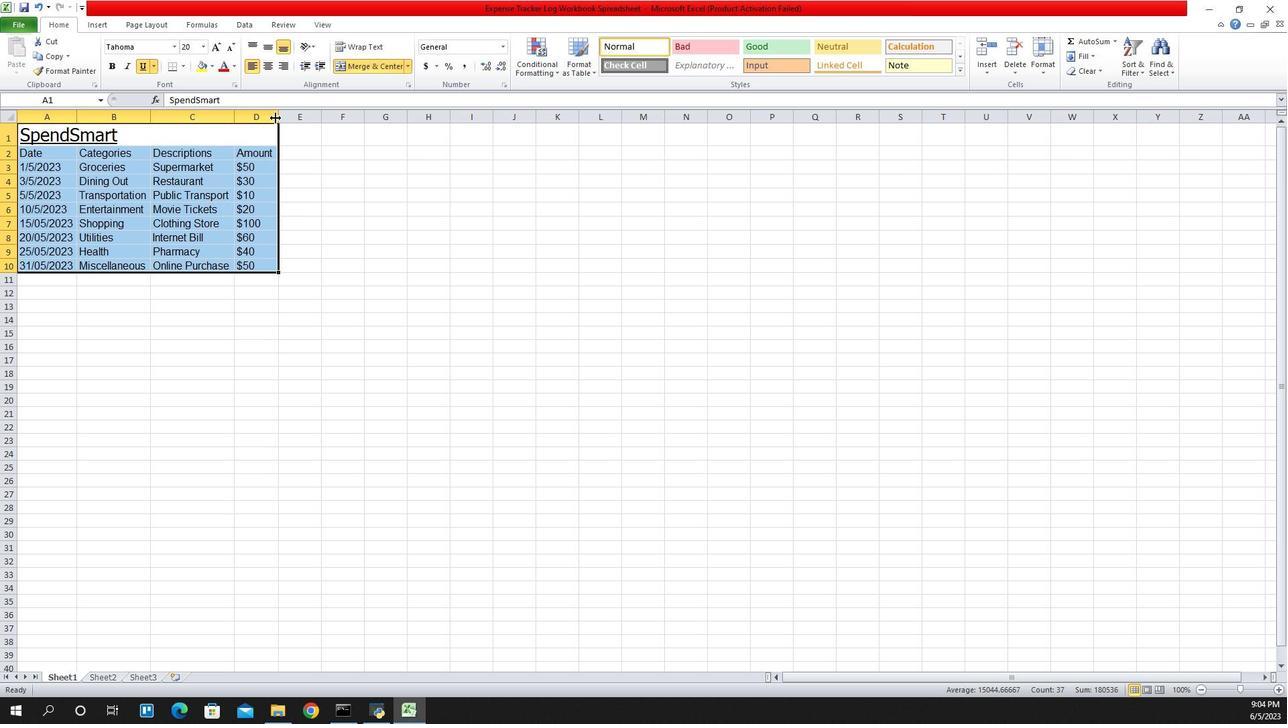 
Action: Mouse pressed left at (1194, 118)
Screenshot: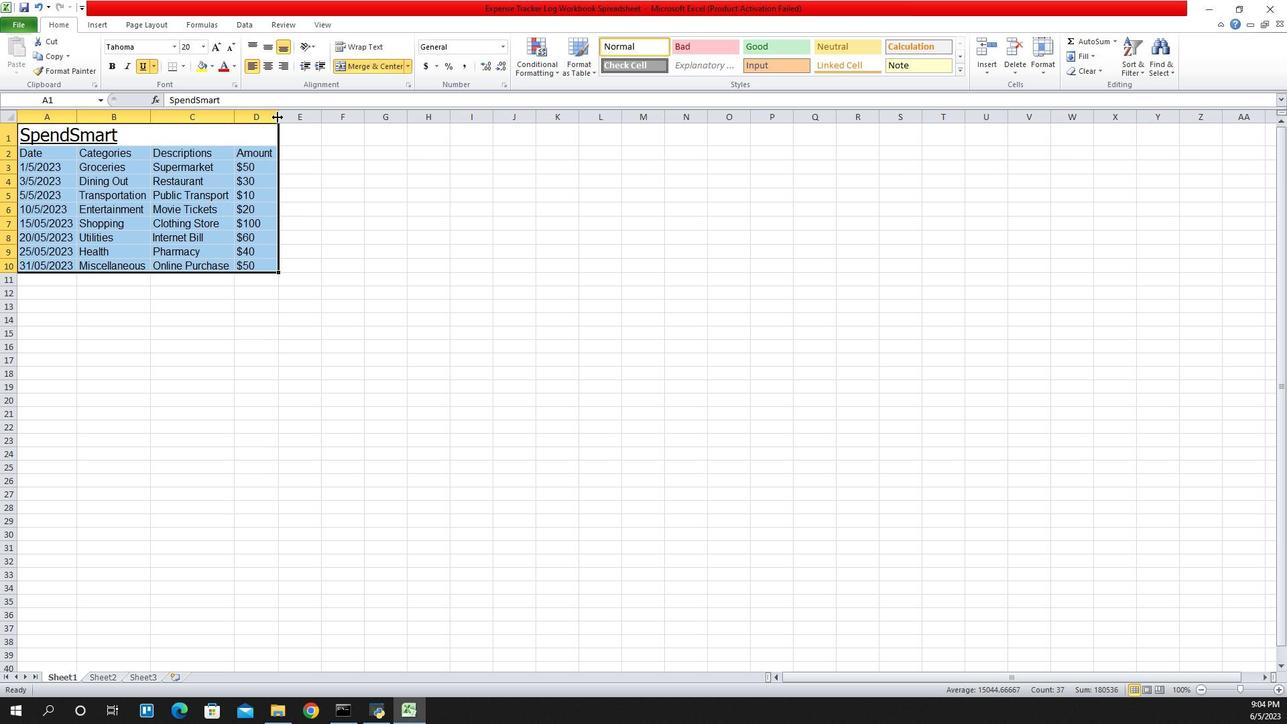 
Action: Mouse pressed left at (1194, 118)
Screenshot: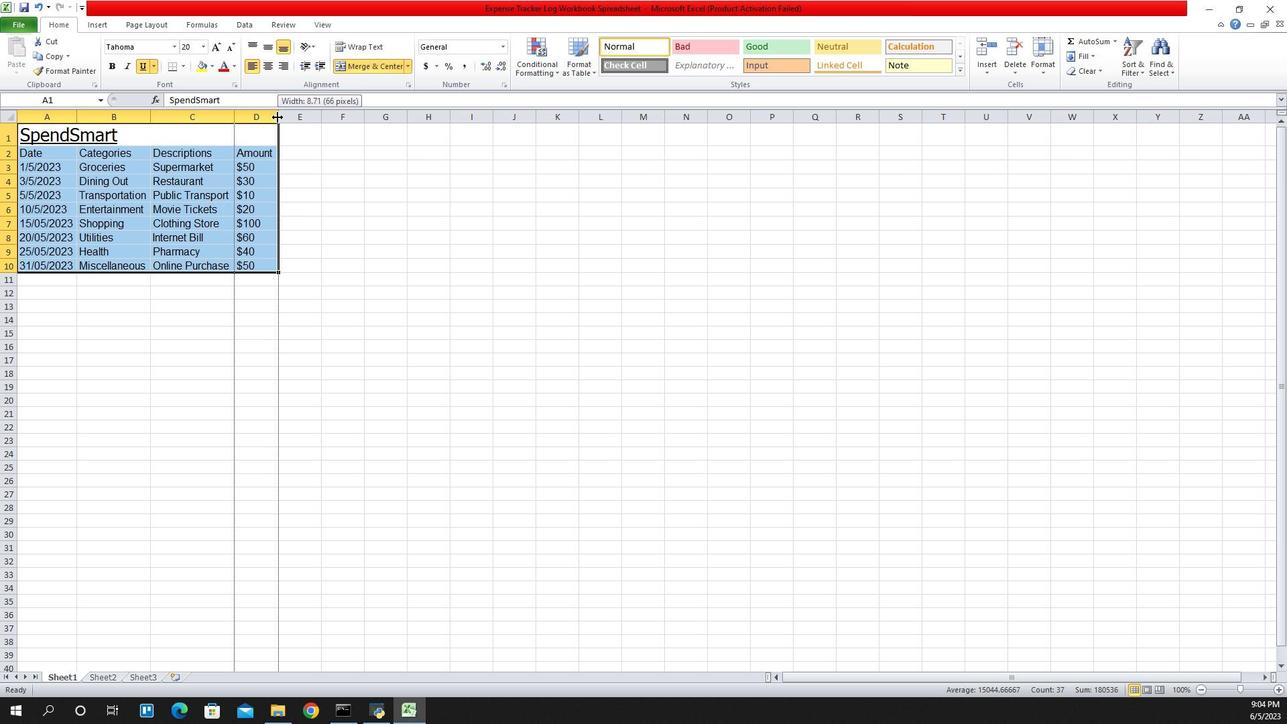 
Action: Mouse moved to (1179, 102)
Screenshot: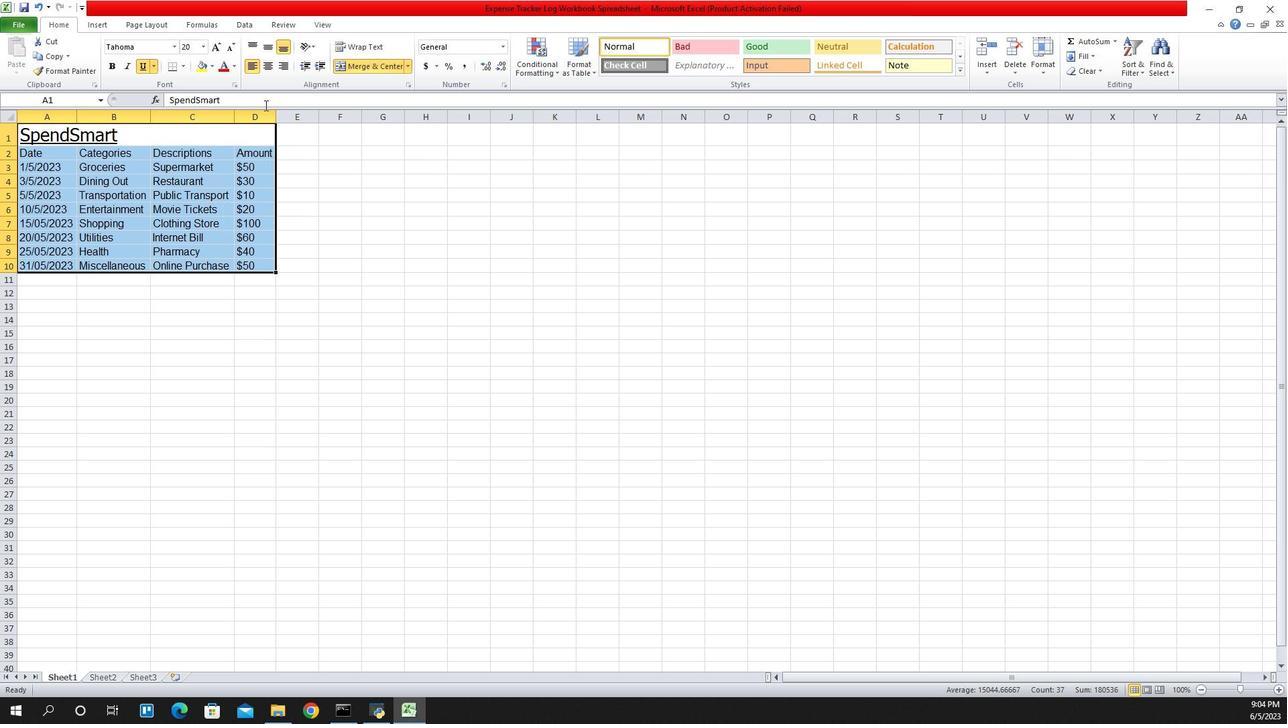 
